 Task: Find connections with filter location Rüsselsheim with filter topic #Mobilemarketingwith filter profile language French with filter current company MAN Energy Solutions with filter school Central University of Jharkhand with filter industry Textile Manufacturing with filter service category Corporate Events with filter keywords title Office Clerk
Action: Mouse moved to (266, 210)
Screenshot: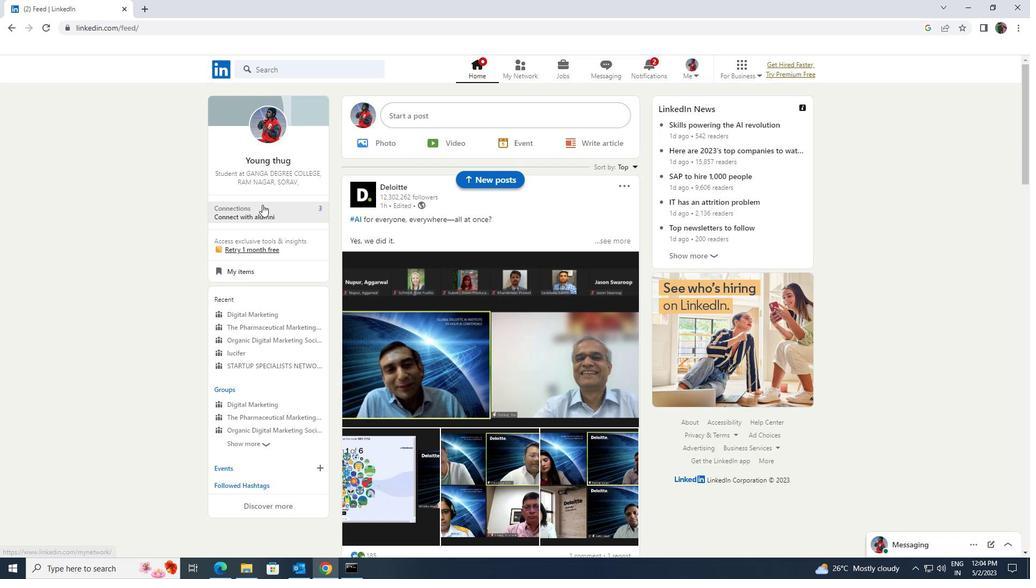 
Action: Mouse pressed left at (266, 210)
Screenshot: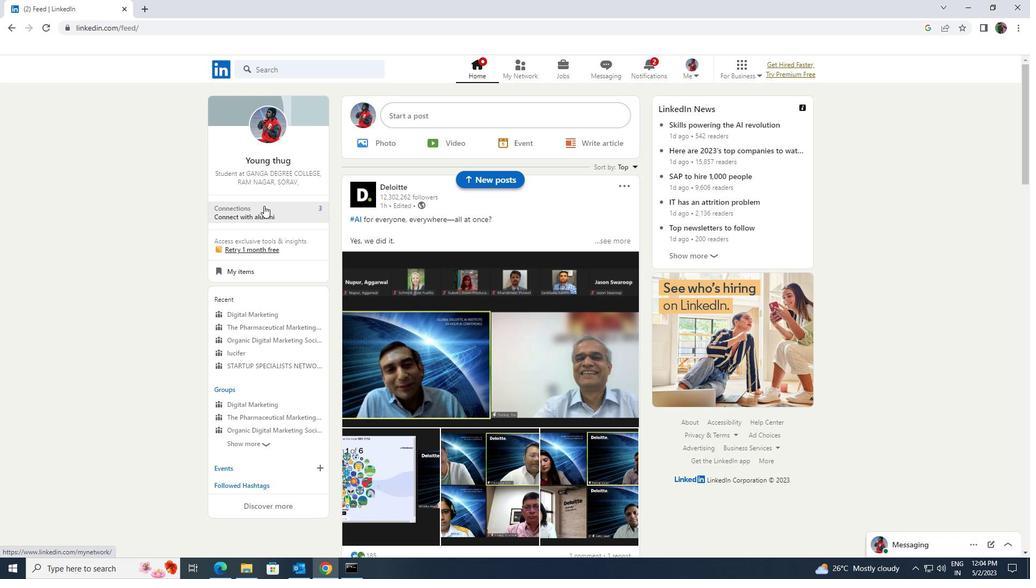 
Action: Mouse moved to (272, 128)
Screenshot: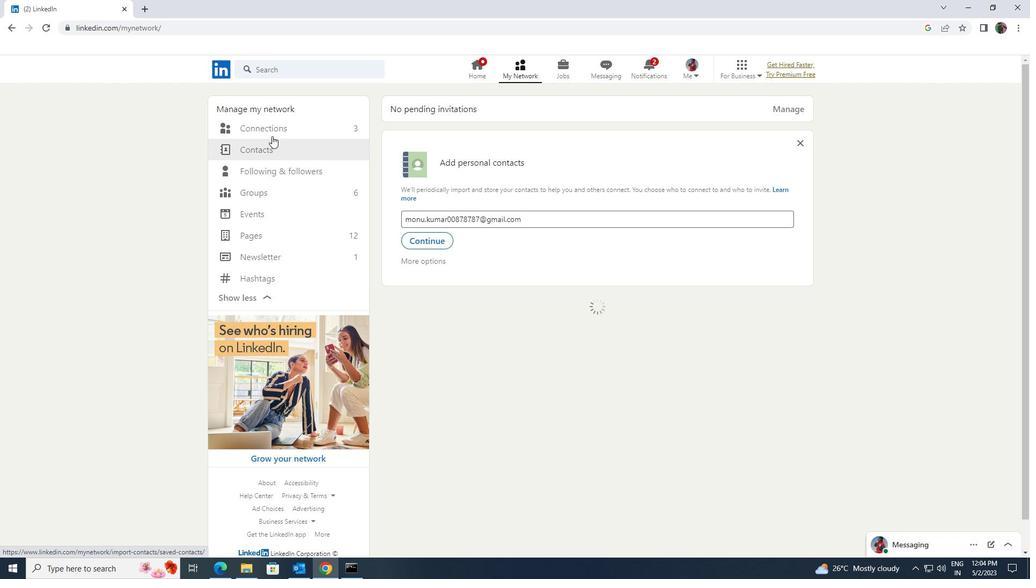
Action: Mouse pressed left at (272, 128)
Screenshot: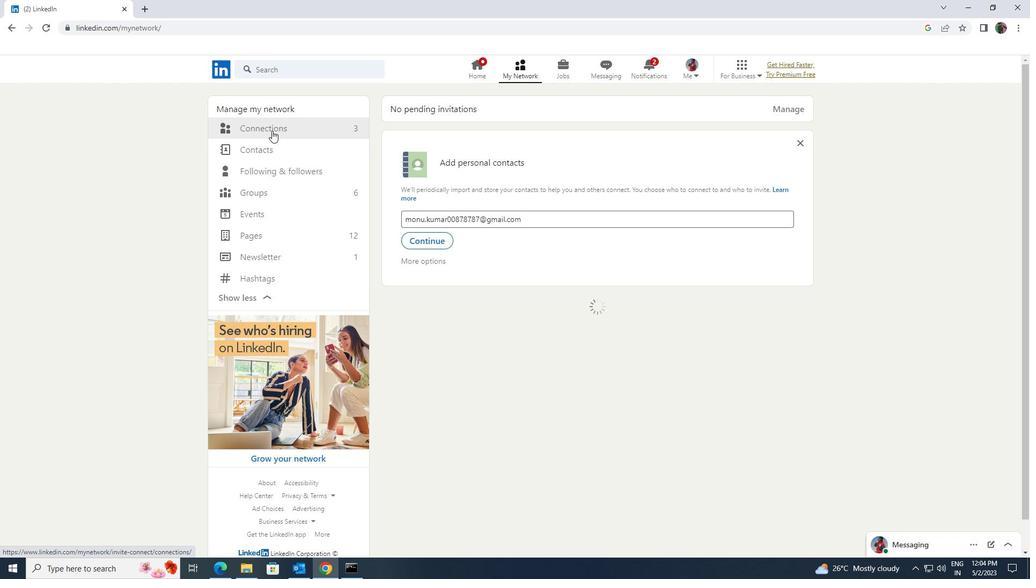 
Action: Mouse moved to (579, 131)
Screenshot: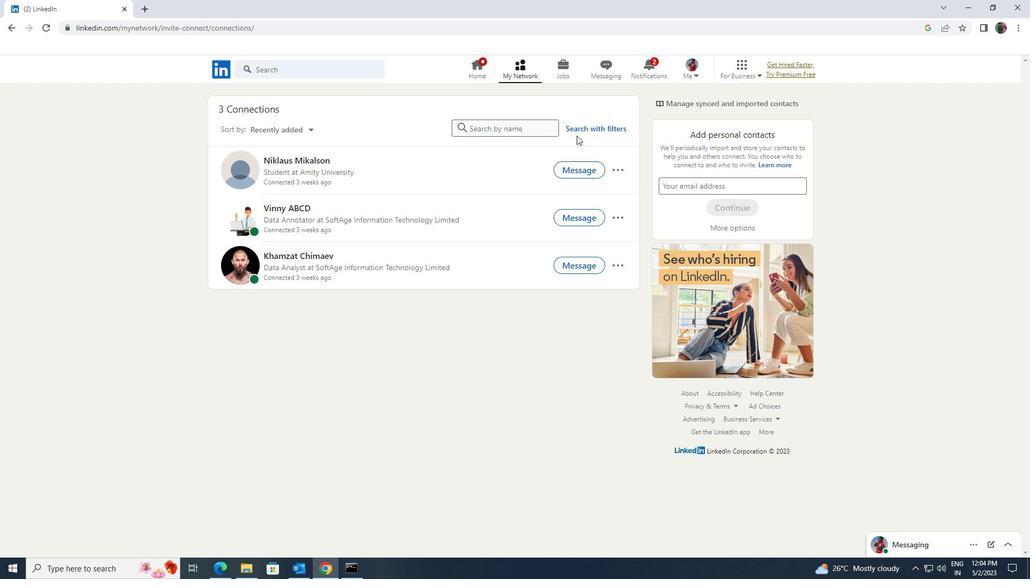 
Action: Mouse pressed left at (579, 131)
Screenshot: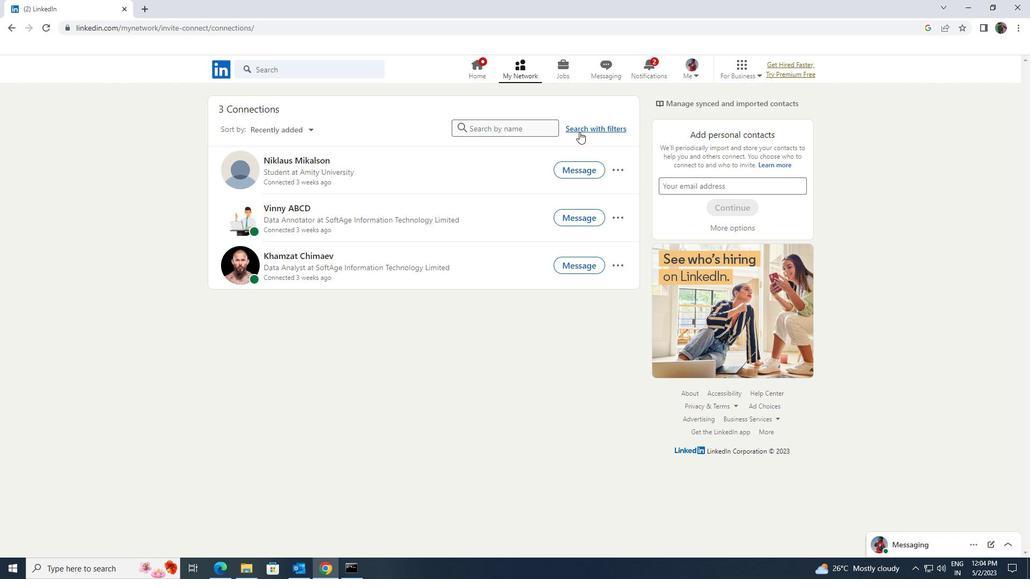
Action: Mouse moved to (553, 99)
Screenshot: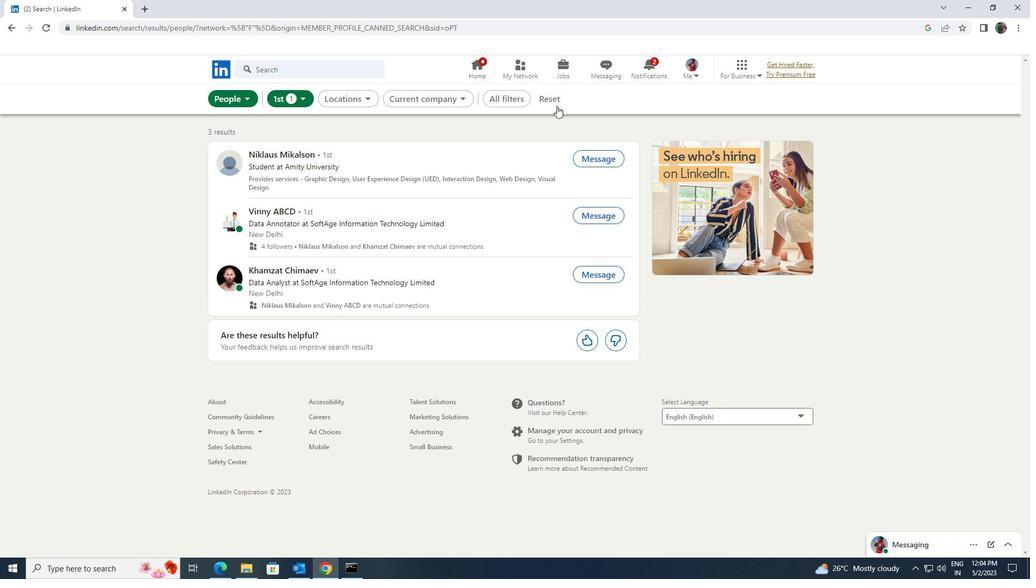 
Action: Mouse pressed left at (553, 99)
Screenshot: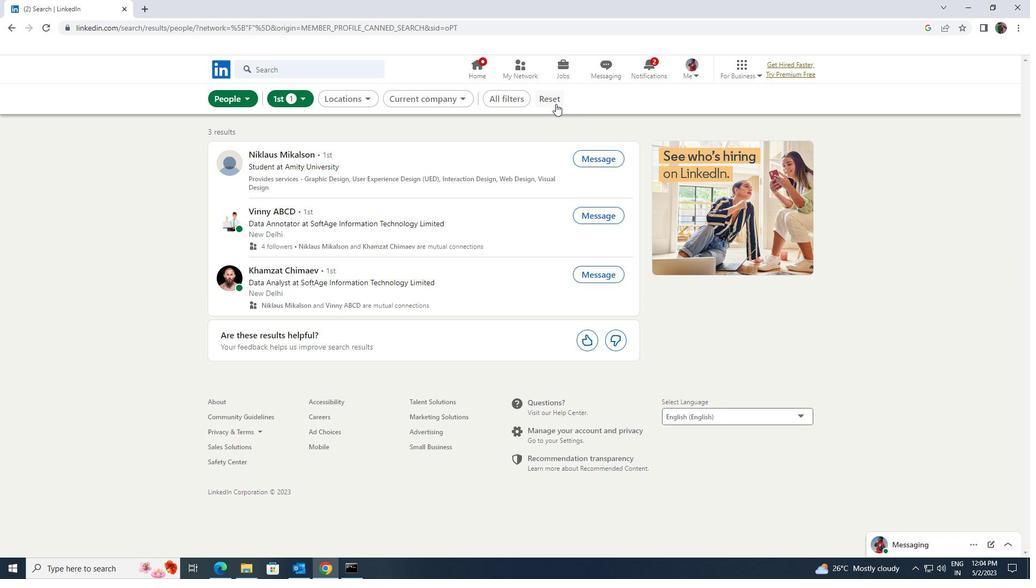 
Action: Mouse moved to (548, 98)
Screenshot: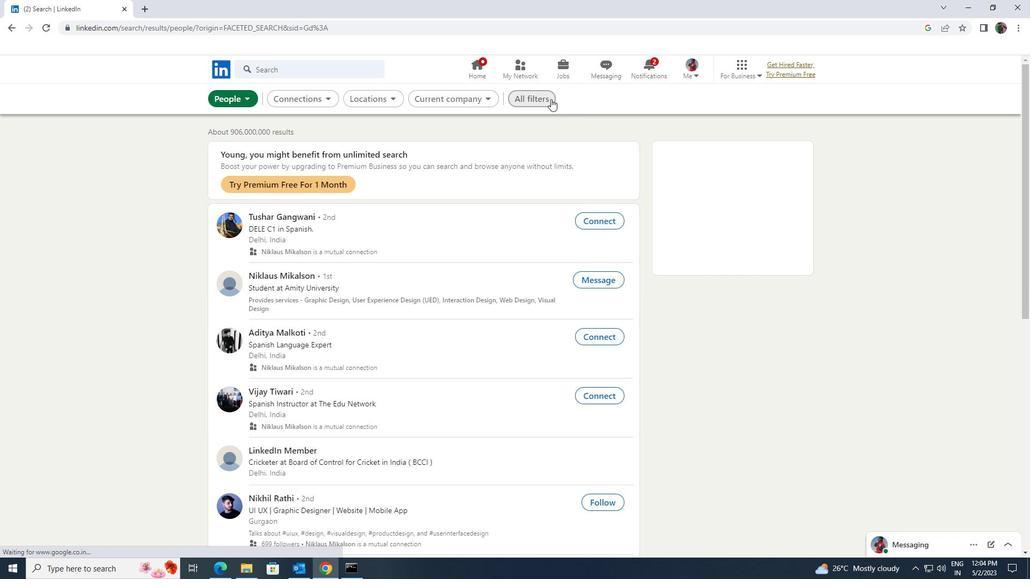 
Action: Mouse pressed left at (548, 98)
Screenshot: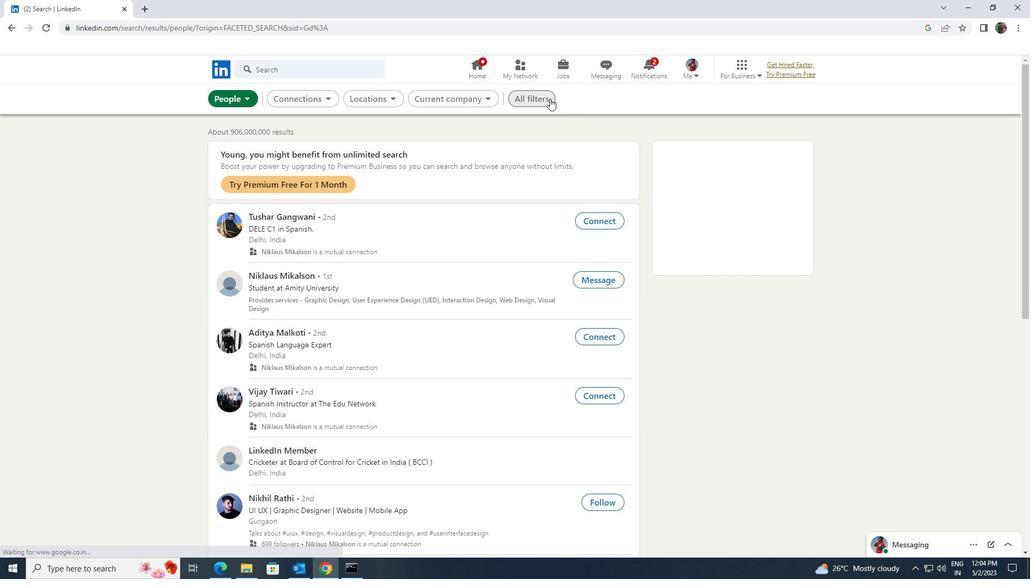 
Action: Mouse moved to (904, 419)
Screenshot: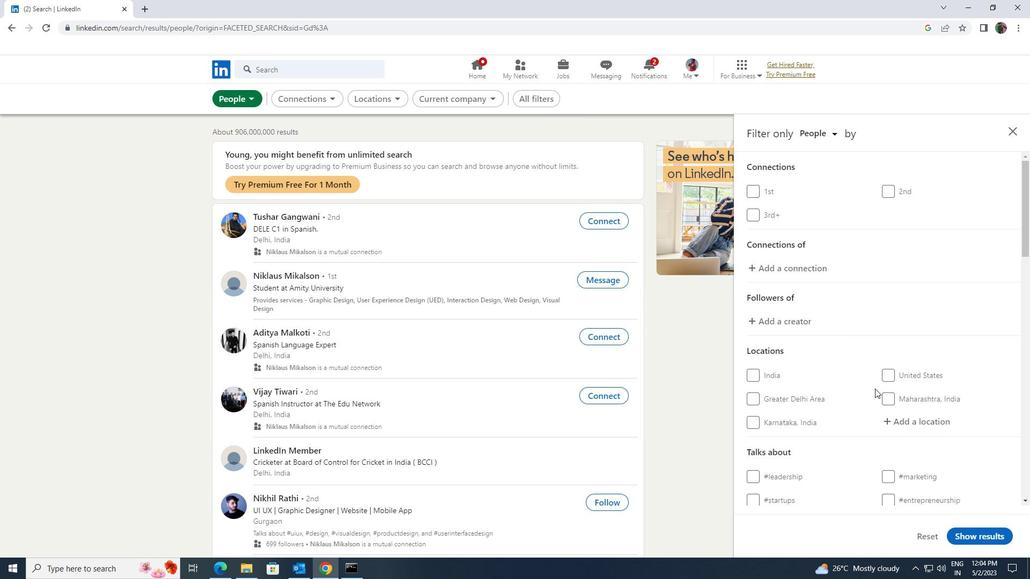 
Action: Mouse pressed left at (904, 419)
Screenshot: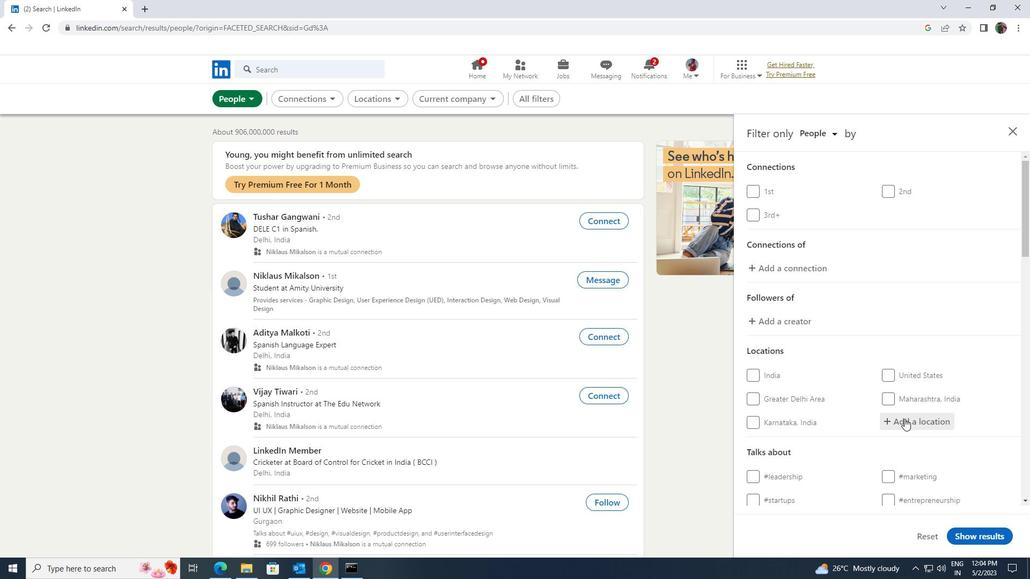 
Action: Key pressed <Key.shift><Key.shift><Key.shift><Key.shift><Key.shift><Key.shift>RUSSELSH
Screenshot: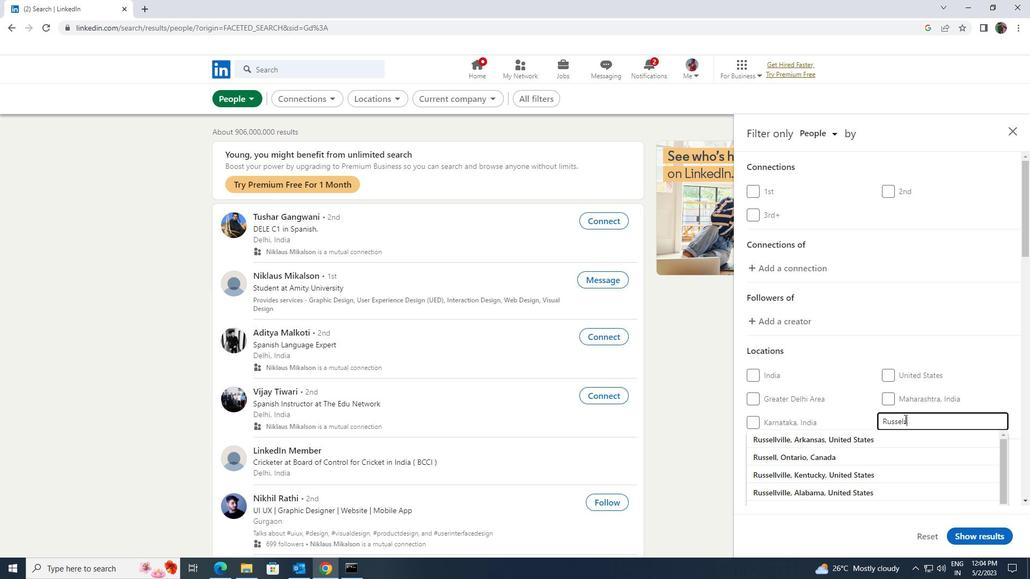 
Action: Mouse moved to (905, 431)
Screenshot: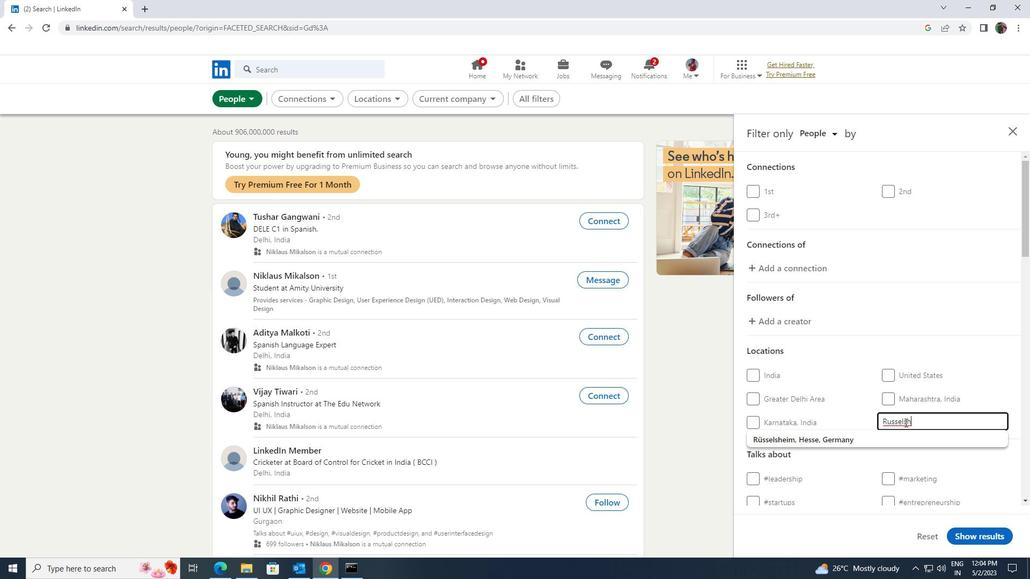 
Action: Mouse pressed left at (905, 431)
Screenshot: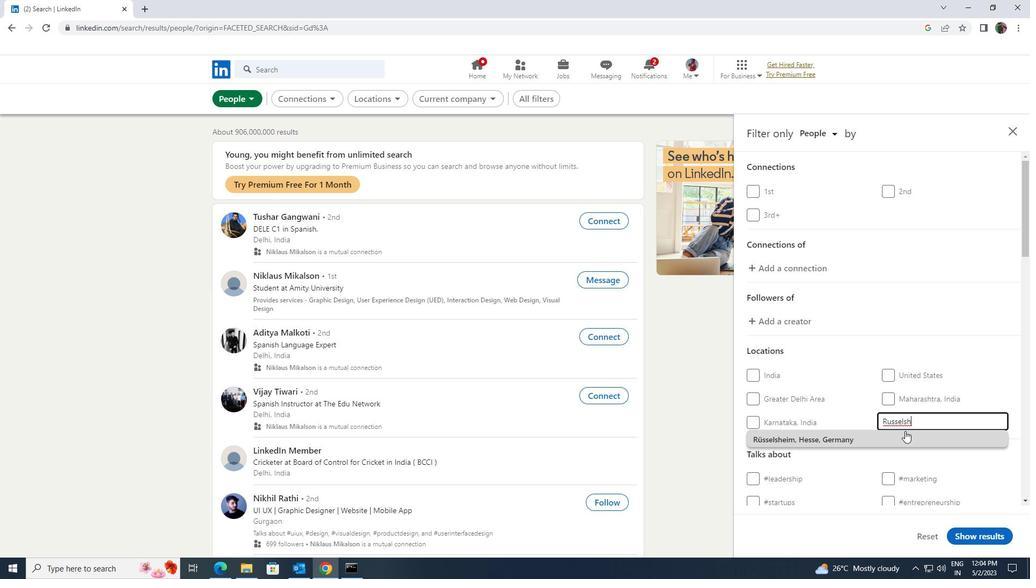
Action: Mouse scrolled (905, 430) with delta (0, 0)
Screenshot: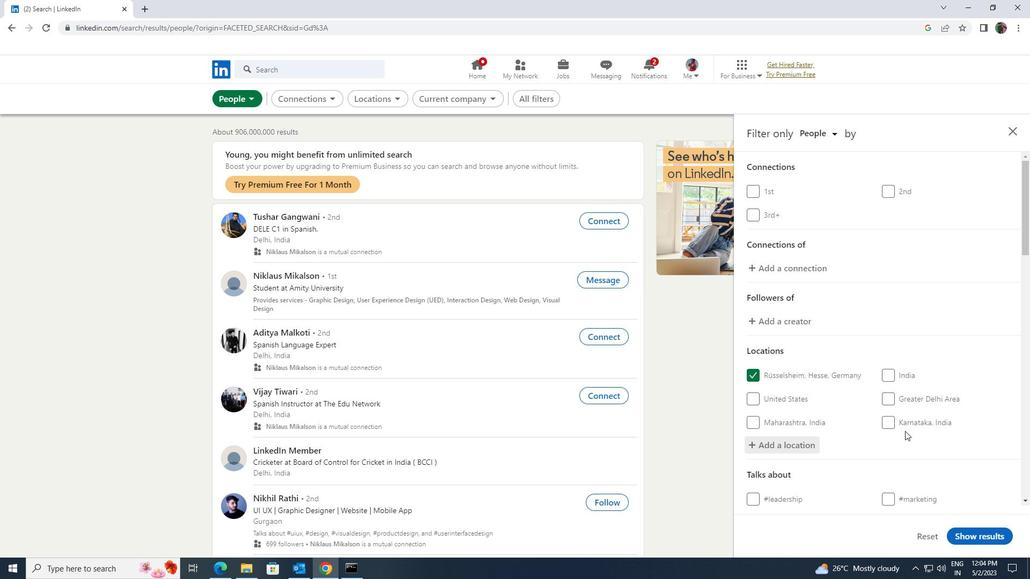 
Action: Mouse scrolled (905, 430) with delta (0, 0)
Screenshot: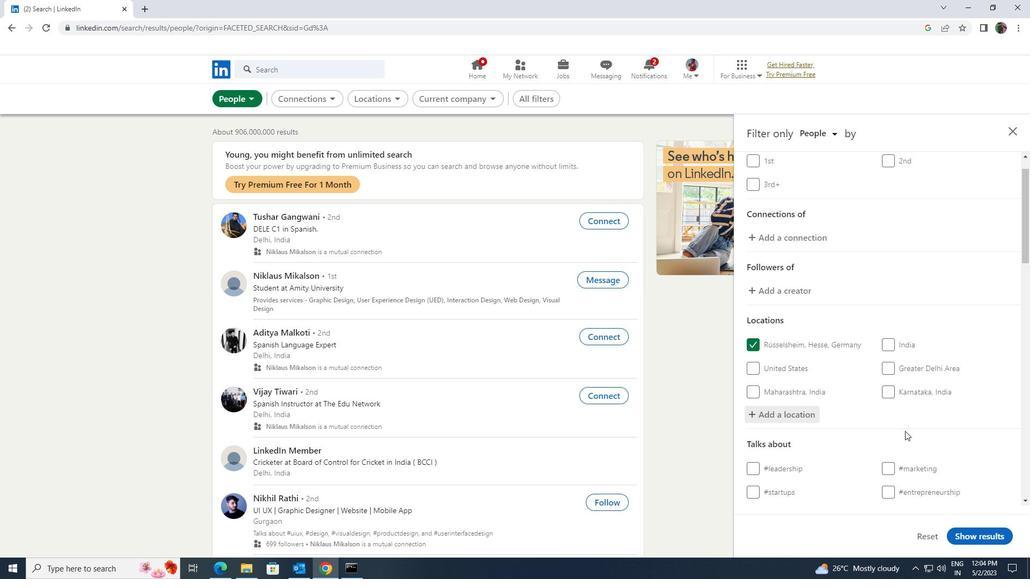 
Action: Mouse moved to (912, 439)
Screenshot: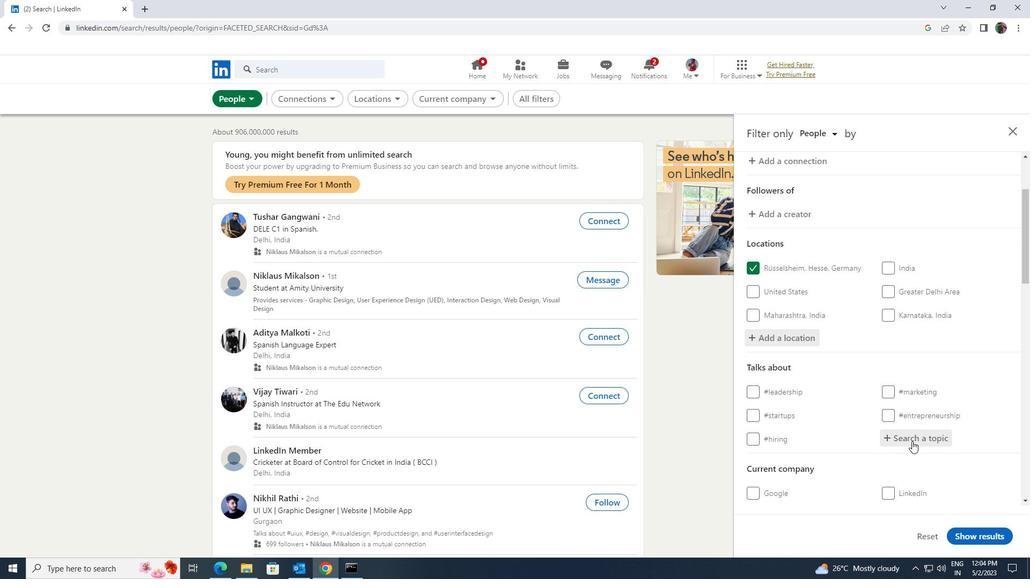 
Action: Mouse pressed left at (912, 439)
Screenshot: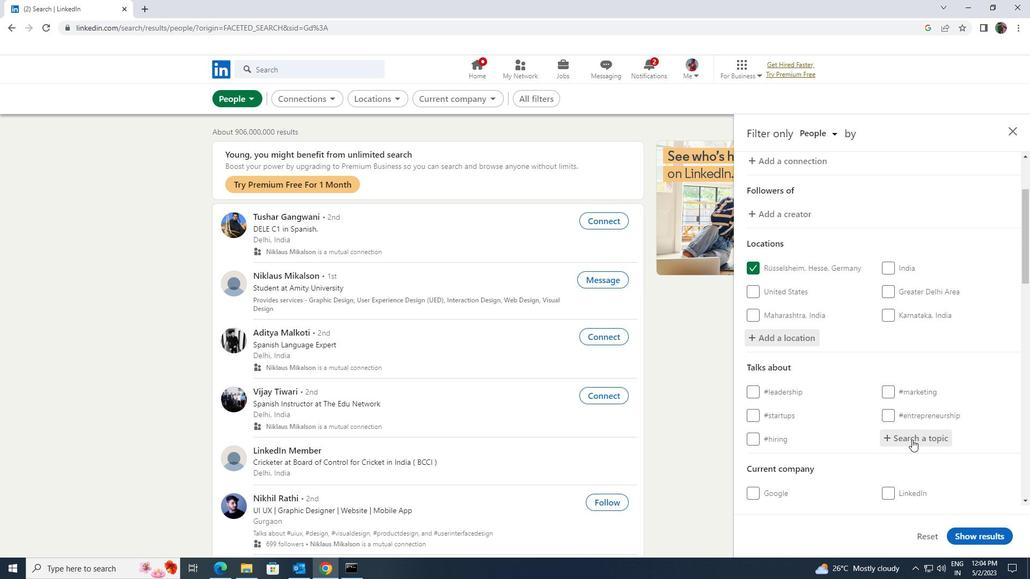
Action: Mouse moved to (912, 439)
Screenshot: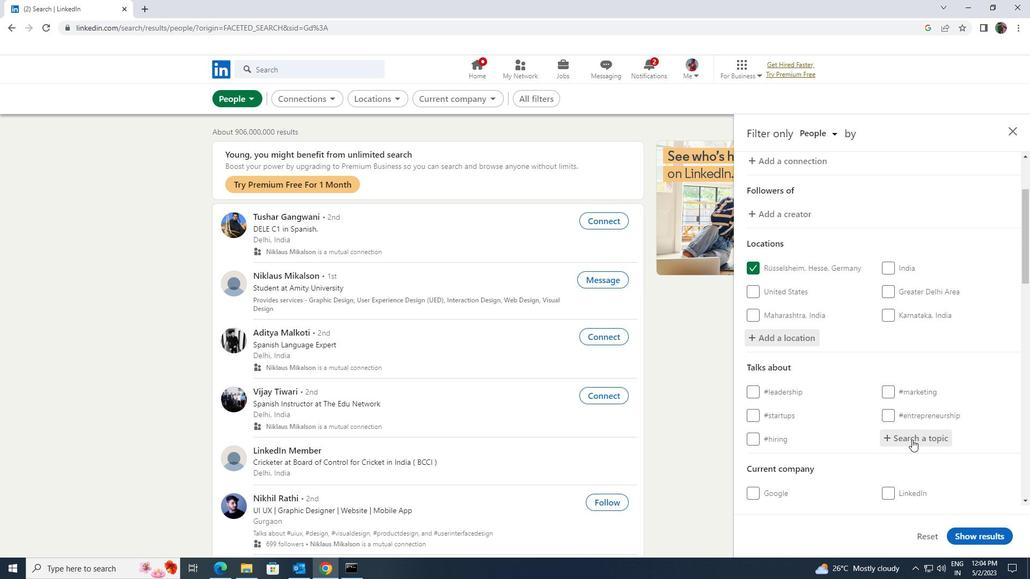 
Action: Key pressed <Key.shift>MOBILEMARK
Screenshot: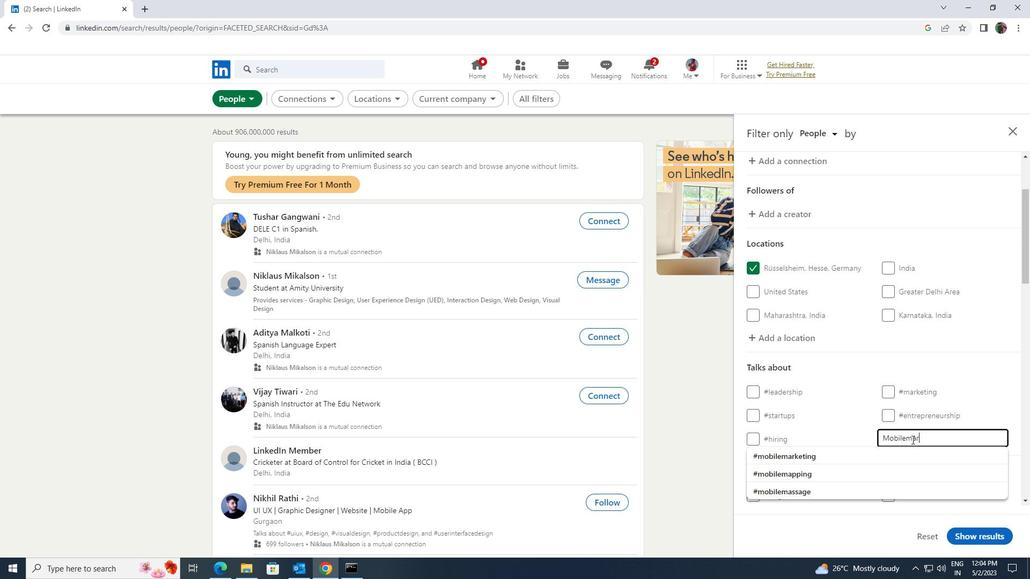 
Action: Mouse moved to (897, 450)
Screenshot: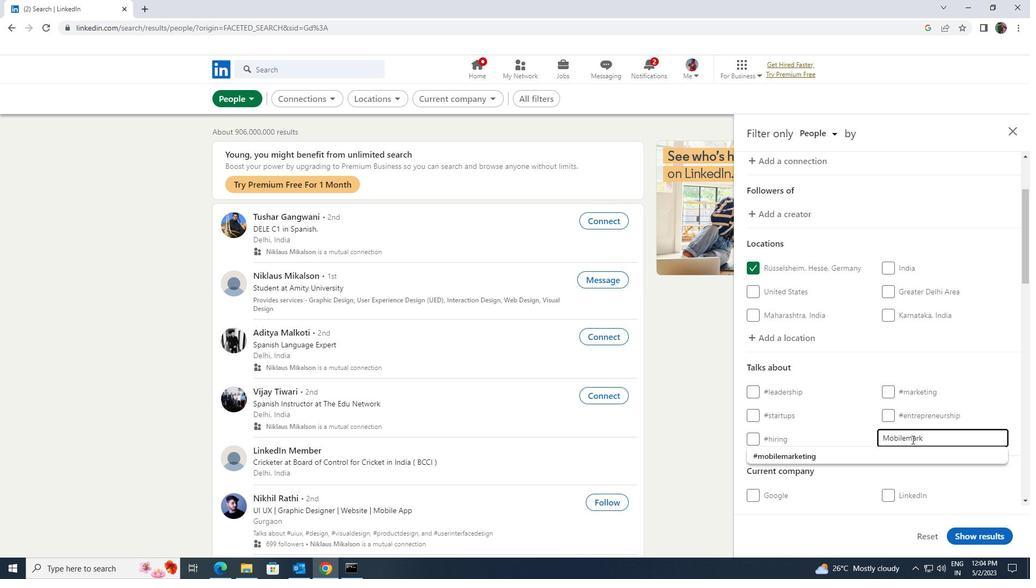 
Action: Mouse pressed left at (897, 450)
Screenshot: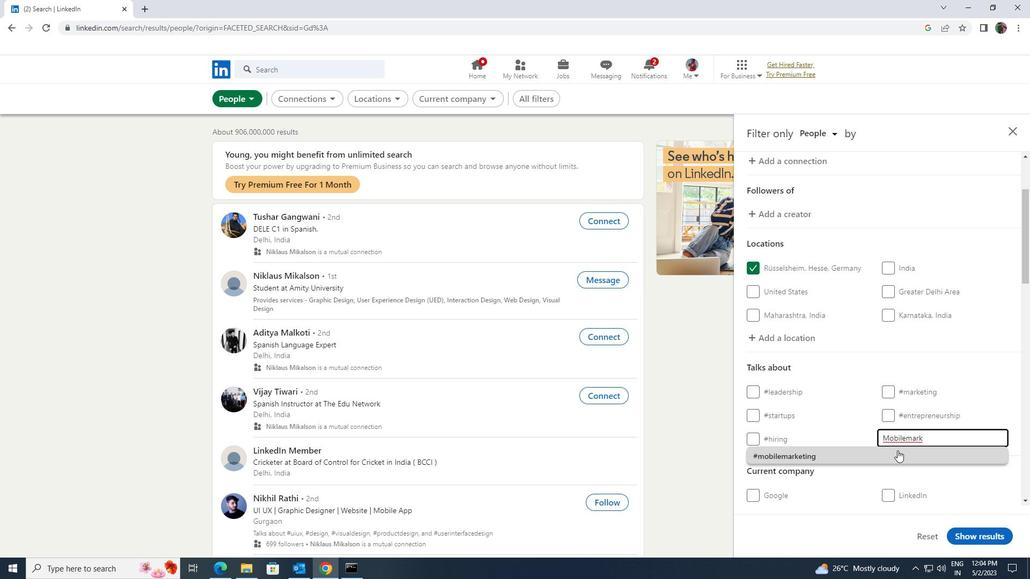 
Action: Mouse moved to (879, 451)
Screenshot: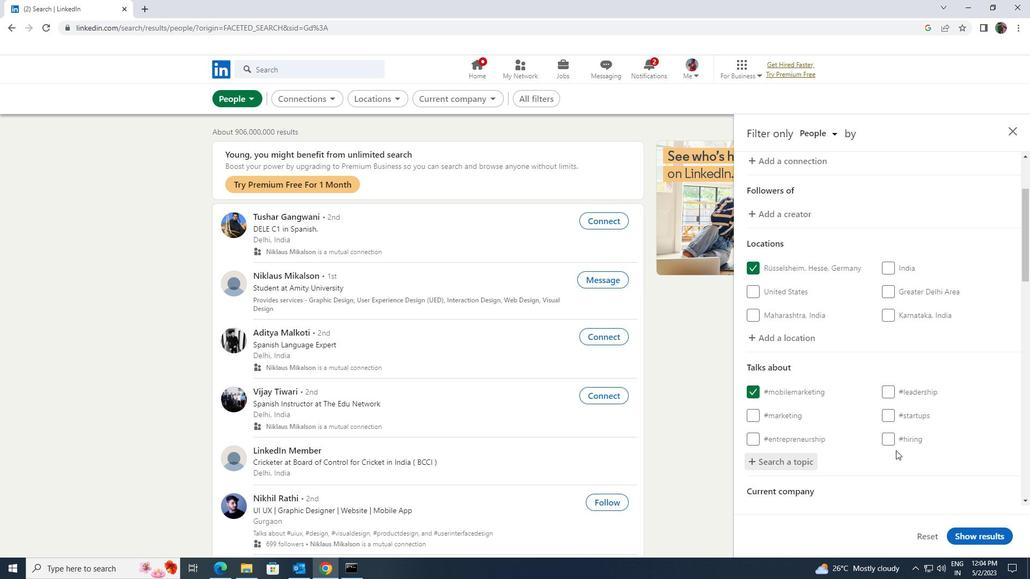 
Action: Mouse scrolled (879, 451) with delta (0, 0)
Screenshot: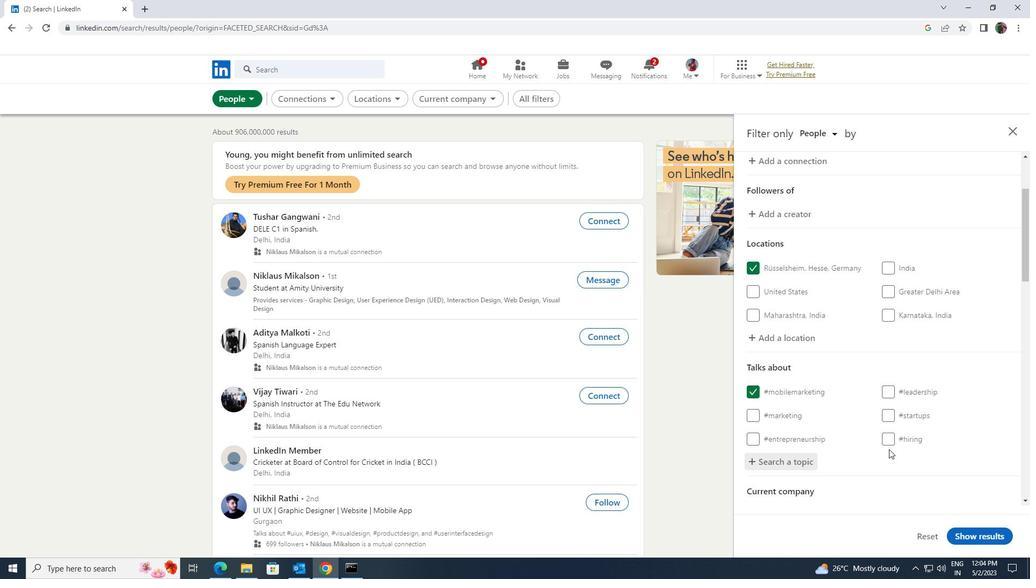 
Action: Mouse scrolled (879, 451) with delta (0, 0)
Screenshot: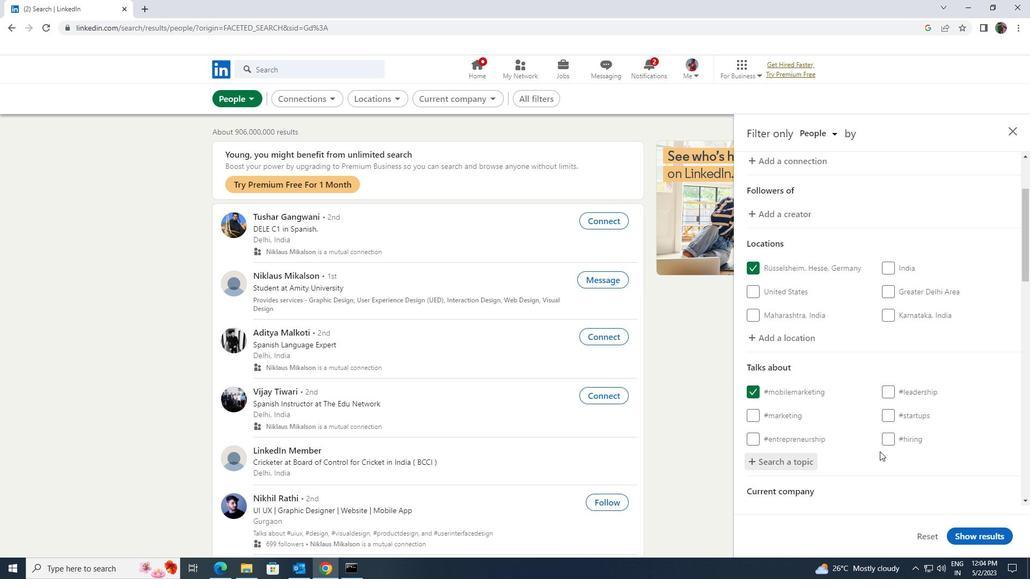
Action: Mouse moved to (878, 452)
Screenshot: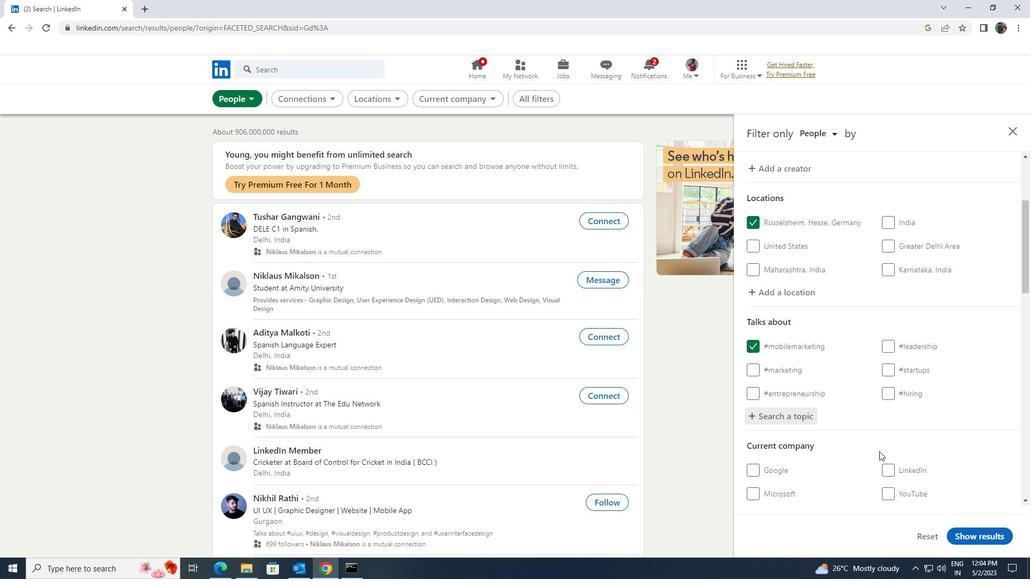 
Action: Mouse scrolled (878, 451) with delta (0, 0)
Screenshot: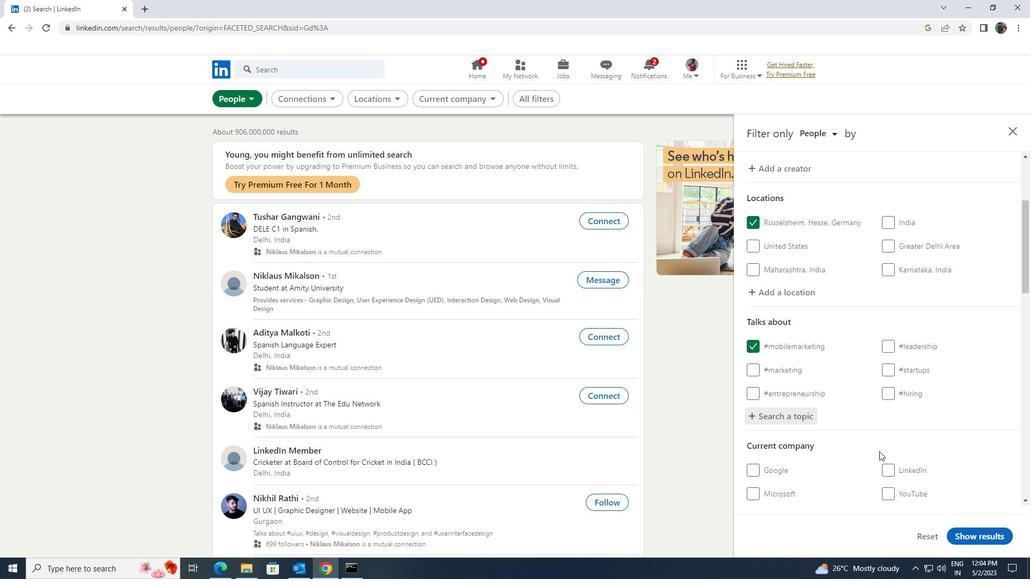 
Action: Mouse moved to (875, 454)
Screenshot: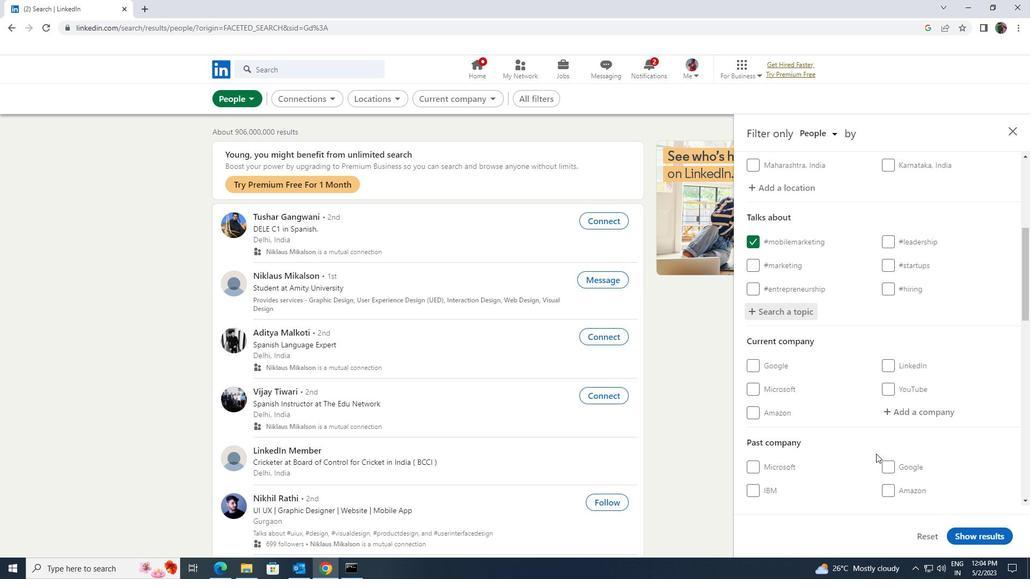 
Action: Mouse scrolled (875, 453) with delta (0, 0)
Screenshot: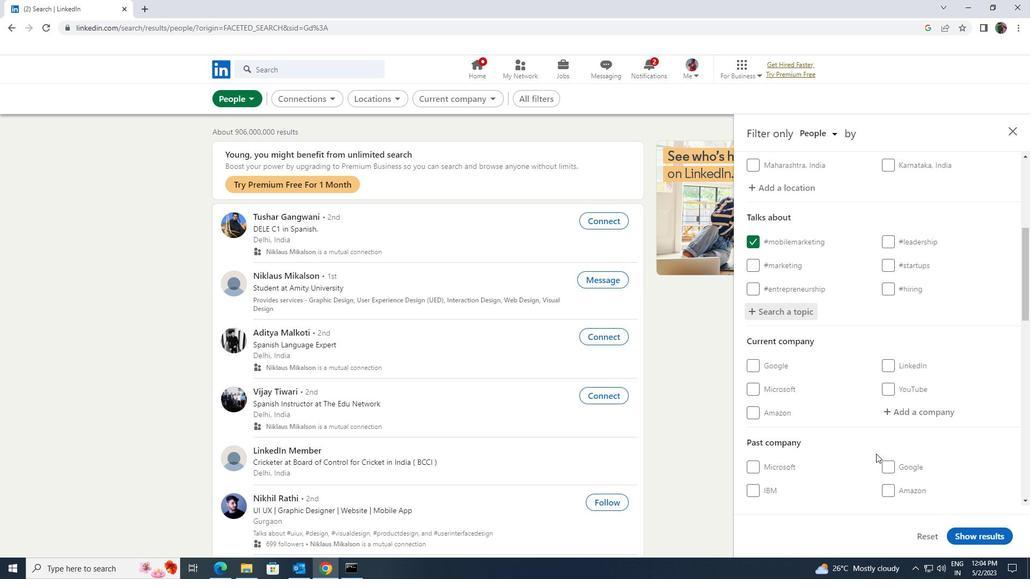 
Action: Mouse moved to (875, 454)
Screenshot: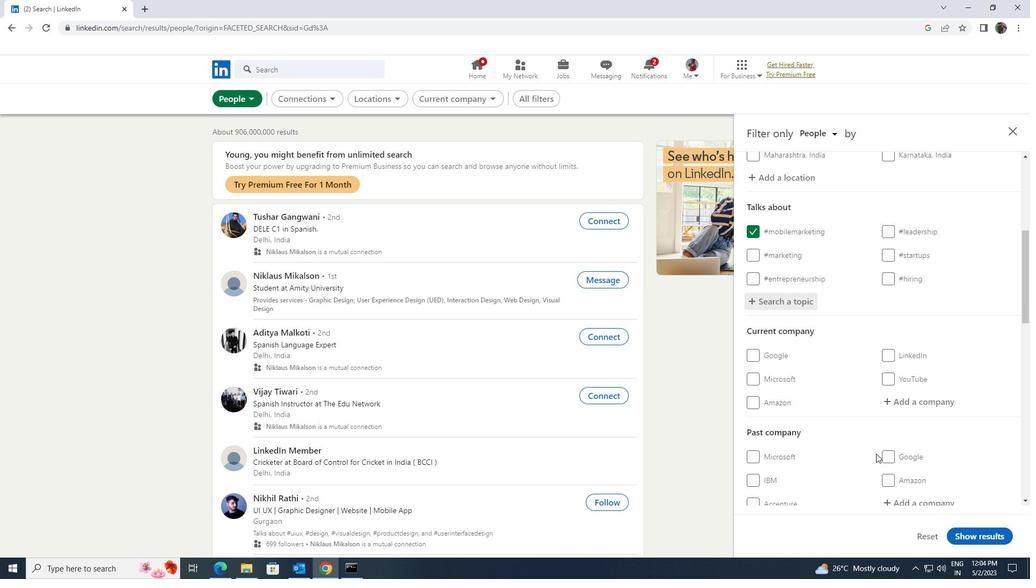 
Action: Mouse scrolled (875, 454) with delta (0, 0)
Screenshot: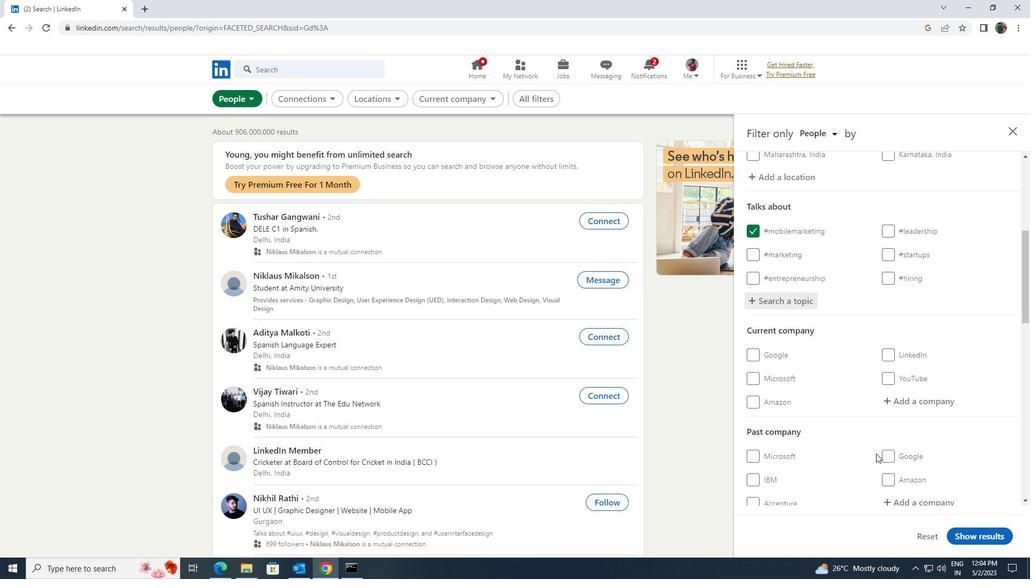 
Action: Mouse moved to (874, 455)
Screenshot: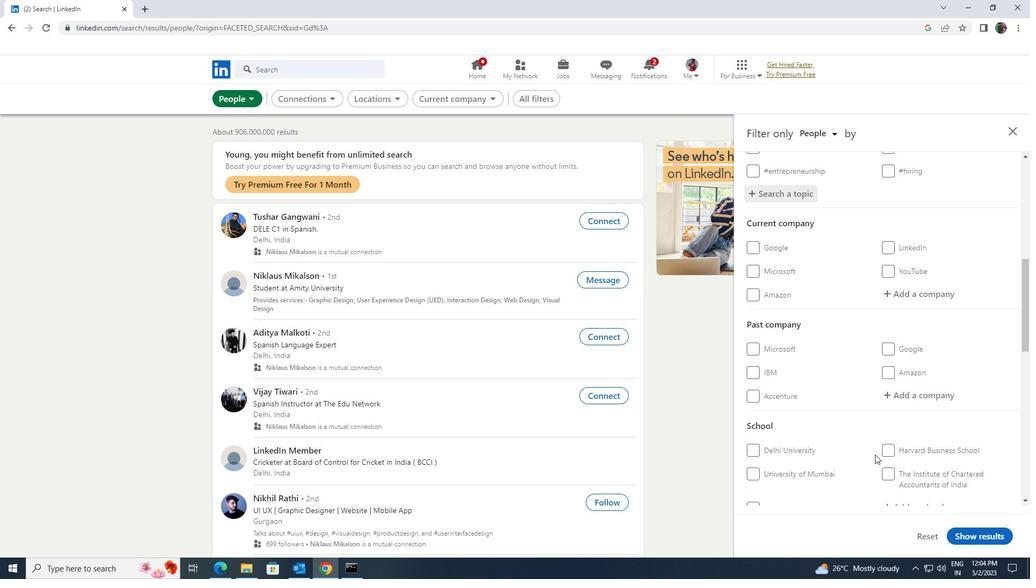 
Action: Mouse scrolled (874, 454) with delta (0, 0)
Screenshot: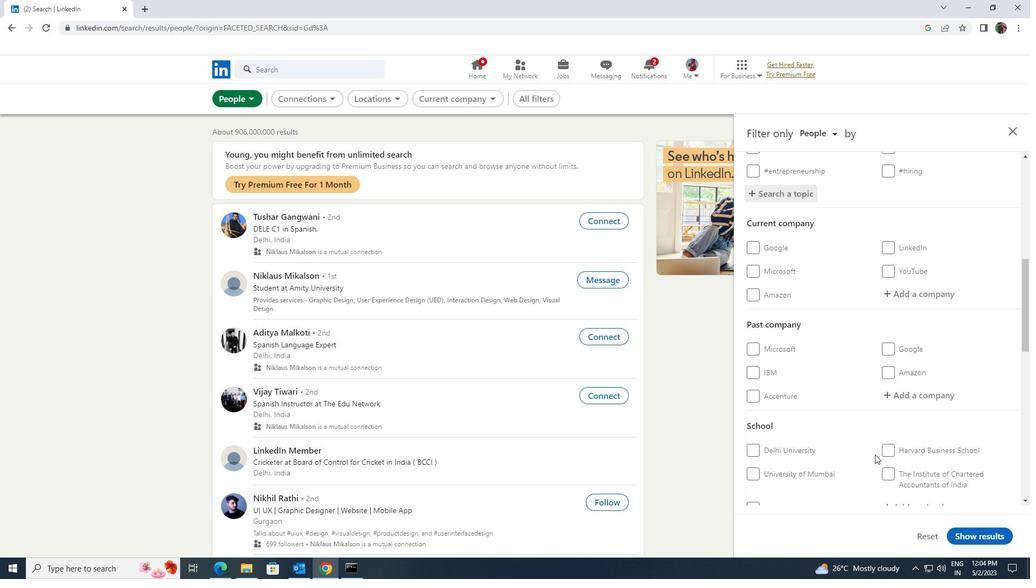 
Action: Mouse scrolled (874, 454) with delta (0, 0)
Screenshot: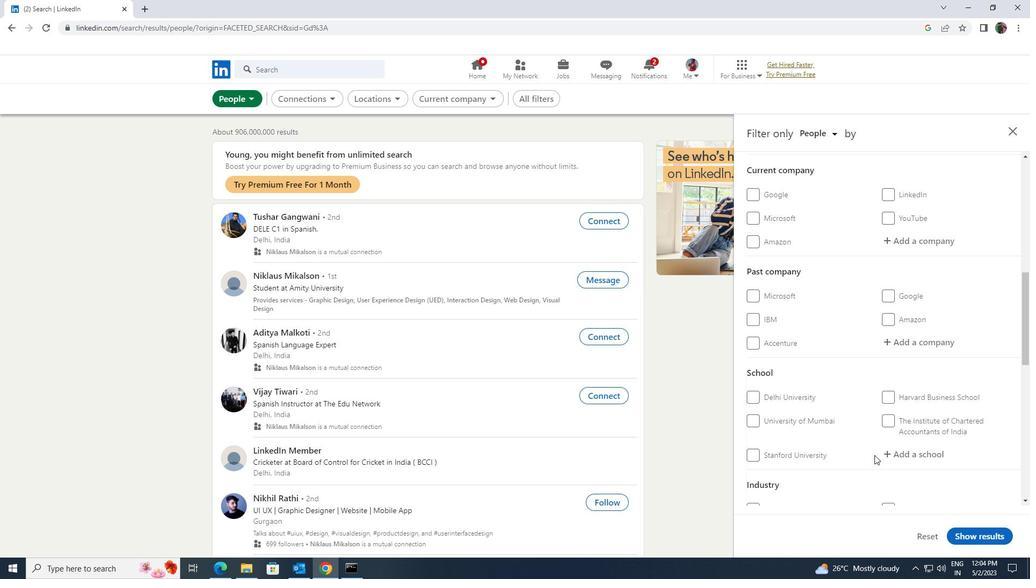 
Action: Mouse scrolled (874, 454) with delta (0, 0)
Screenshot: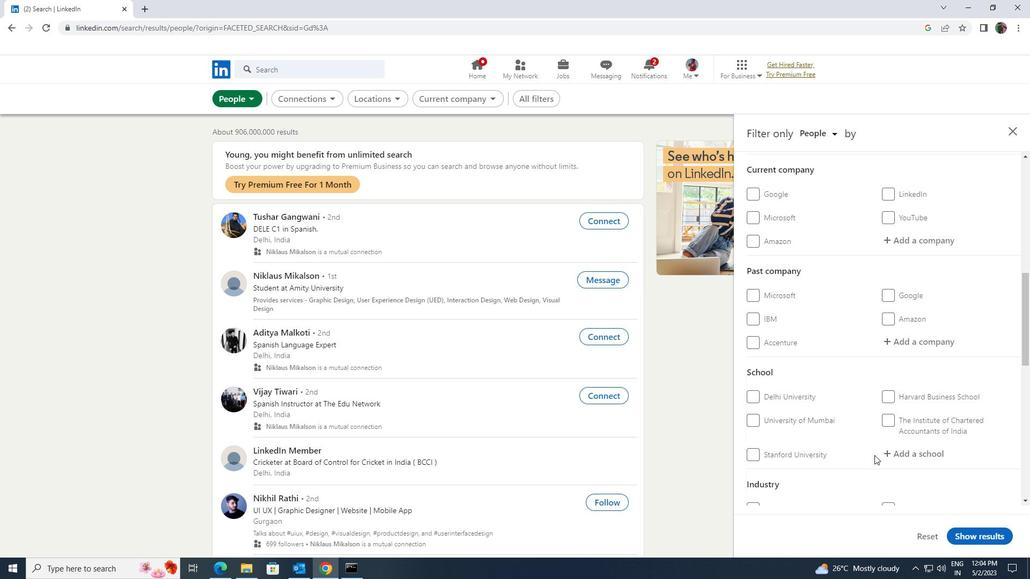 
Action: Mouse moved to (873, 456)
Screenshot: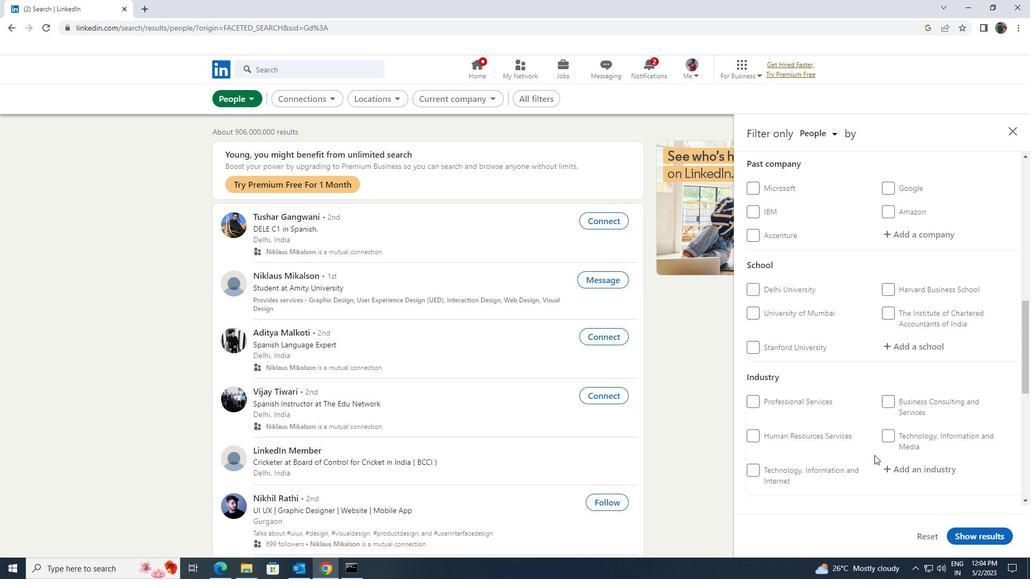 
Action: Mouse scrolled (873, 455) with delta (0, 0)
Screenshot: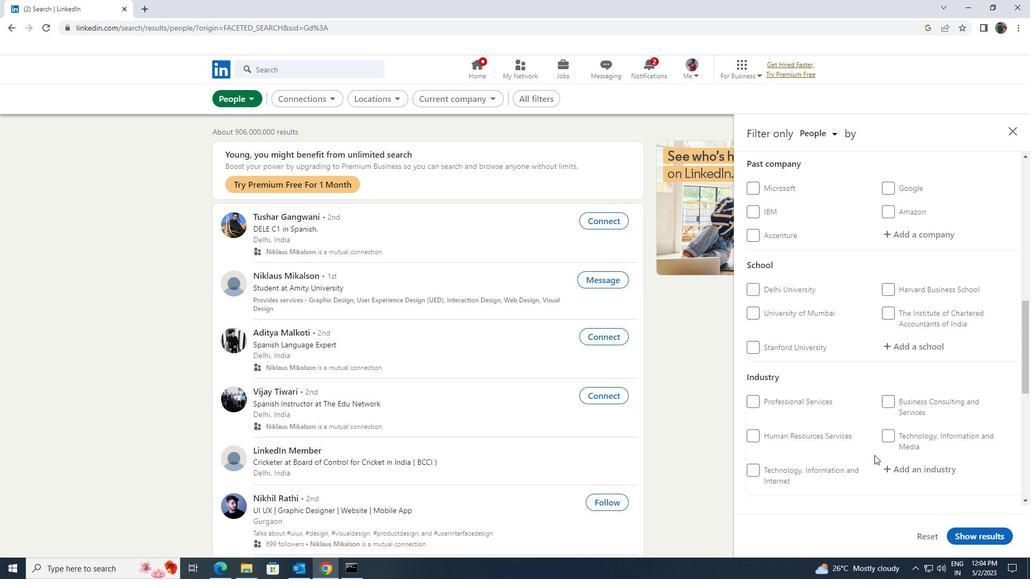 
Action: Mouse scrolled (873, 455) with delta (0, 0)
Screenshot: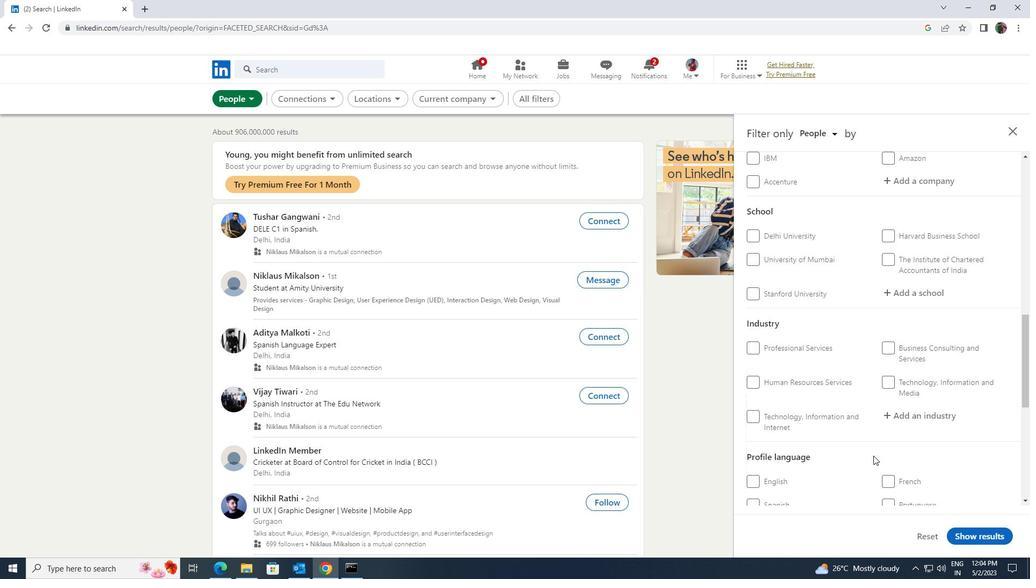 
Action: Mouse moved to (873, 456)
Screenshot: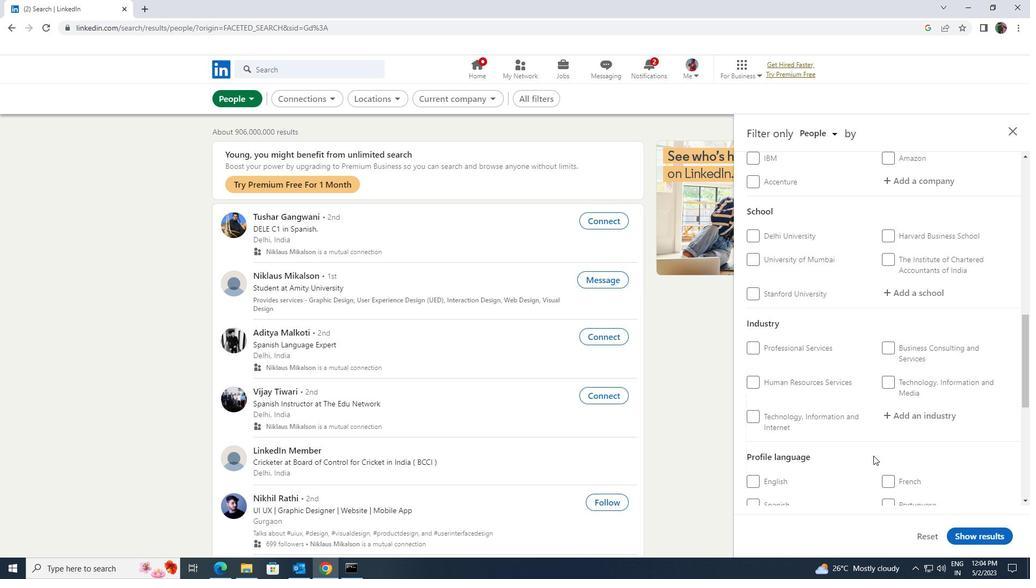 
Action: Mouse scrolled (873, 455) with delta (0, 0)
Screenshot: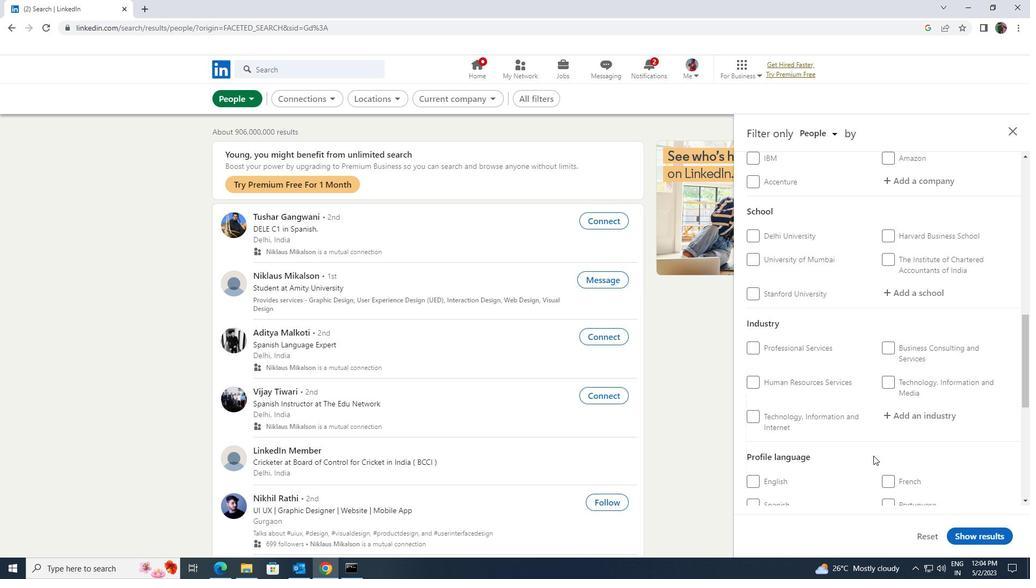 
Action: Mouse moved to (885, 378)
Screenshot: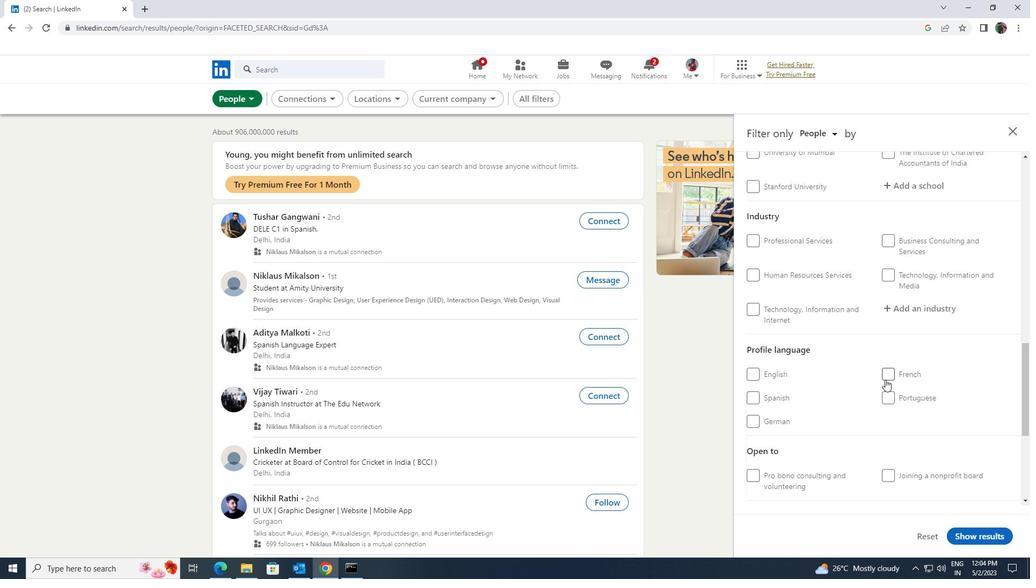 
Action: Mouse pressed left at (885, 378)
Screenshot: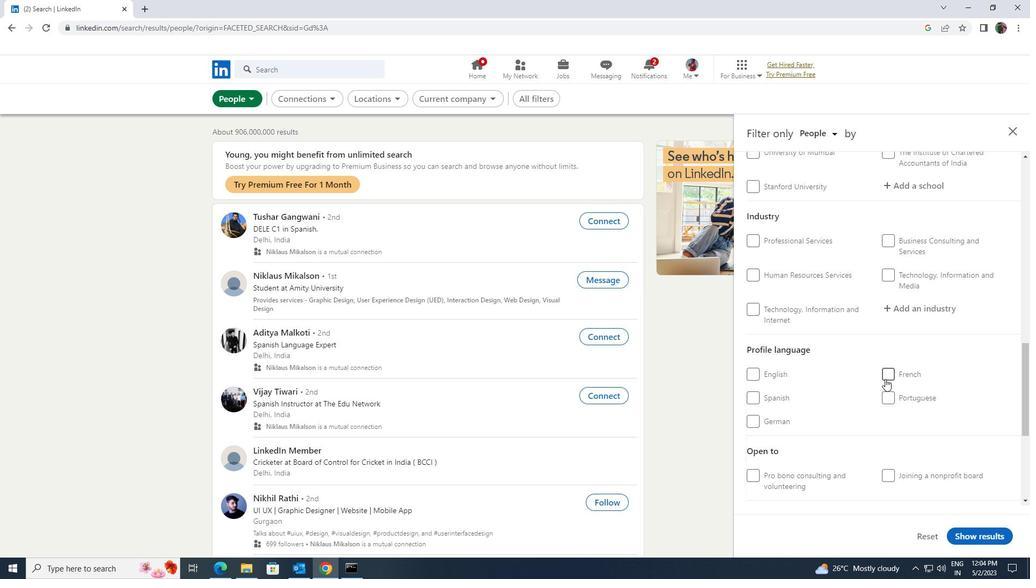 
Action: Mouse moved to (885, 378)
Screenshot: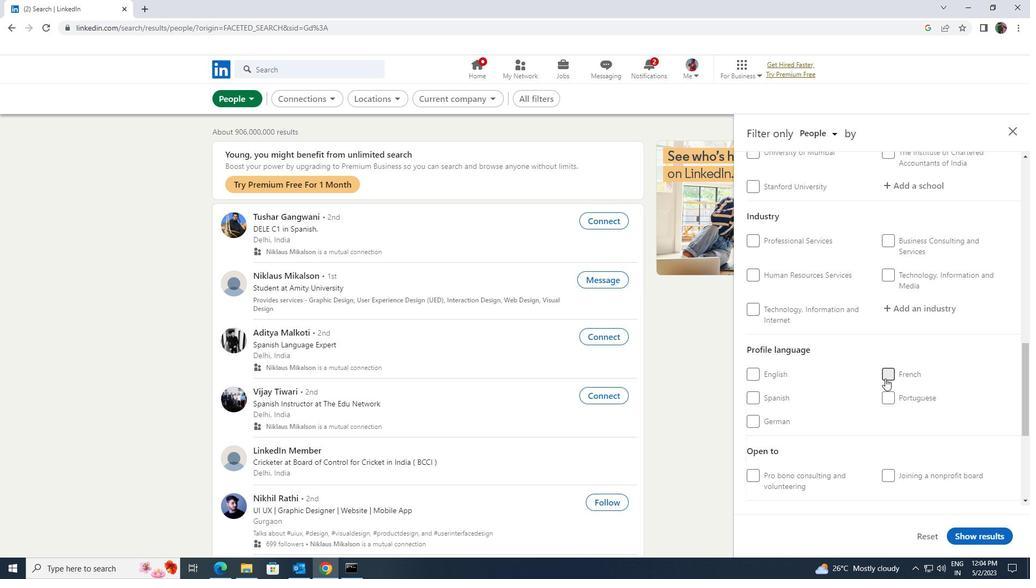 
Action: Mouse scrolled (885, 379) with delta (0, 0)
Screenshot: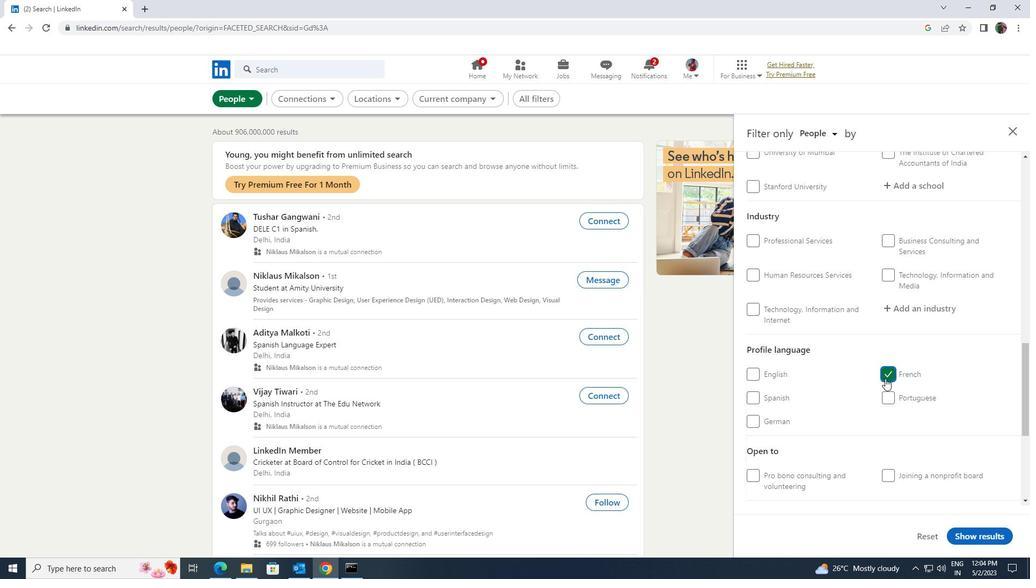 
Action: Mouse scrolled (885, 379) with delta (0, 0)
Screenshot: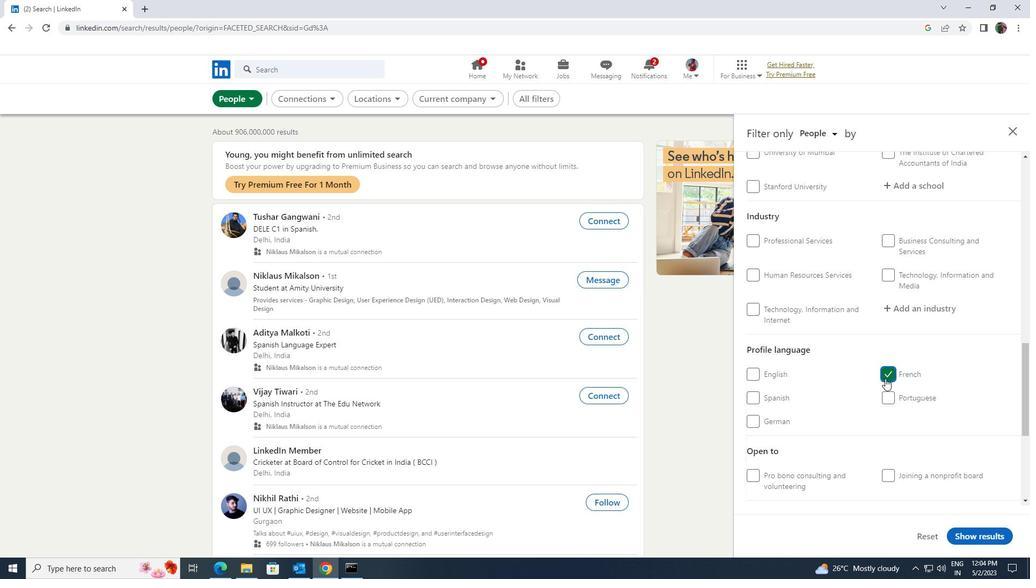 
Action: Mouse scrolled (885, 379) with delta (0, 0)
Screenshot: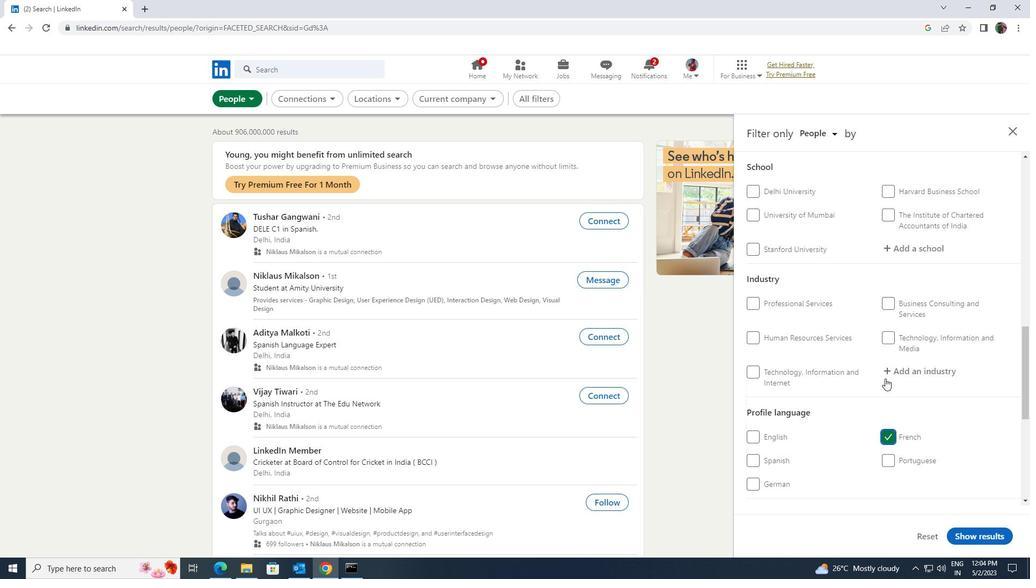 
Action: Mouse scrolled (885, 379) with delta (0, 0)
Screenshot: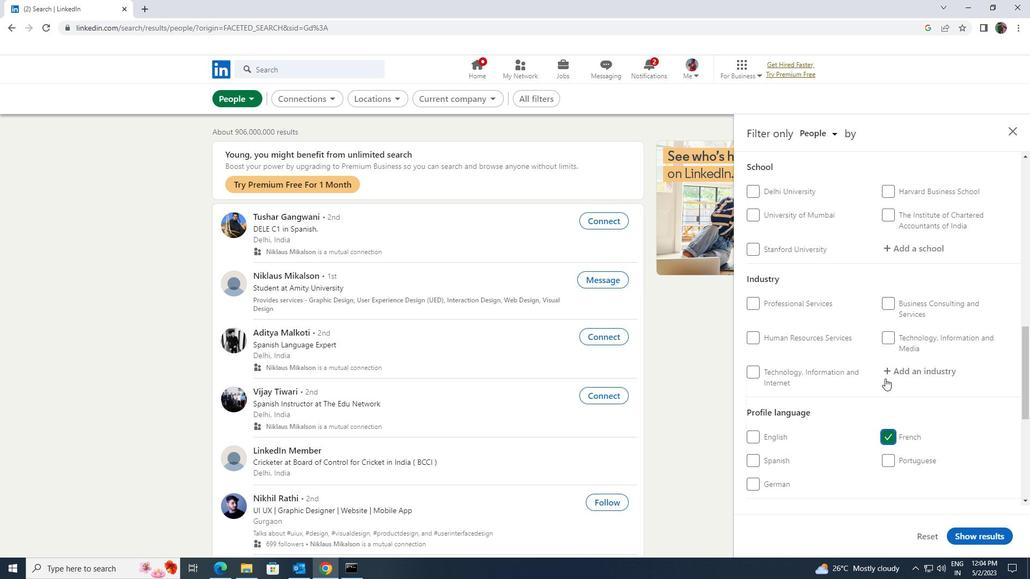 
Action: Mouse scrolled (885, 379) with delta (0, 0)
Screenshot: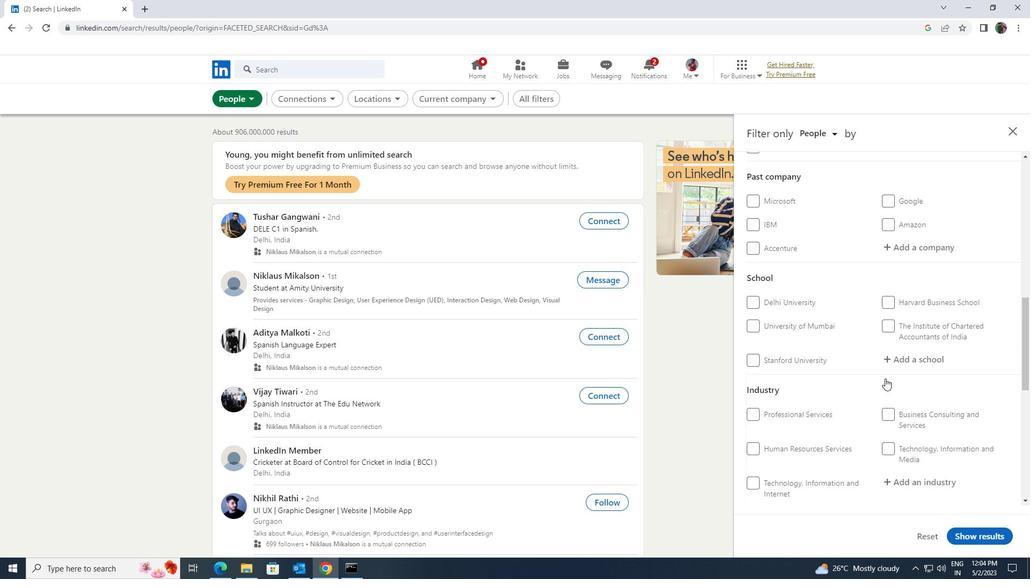 
Action: Mouse scrolled (885, 379) with delta (0, 0)
Screenshot: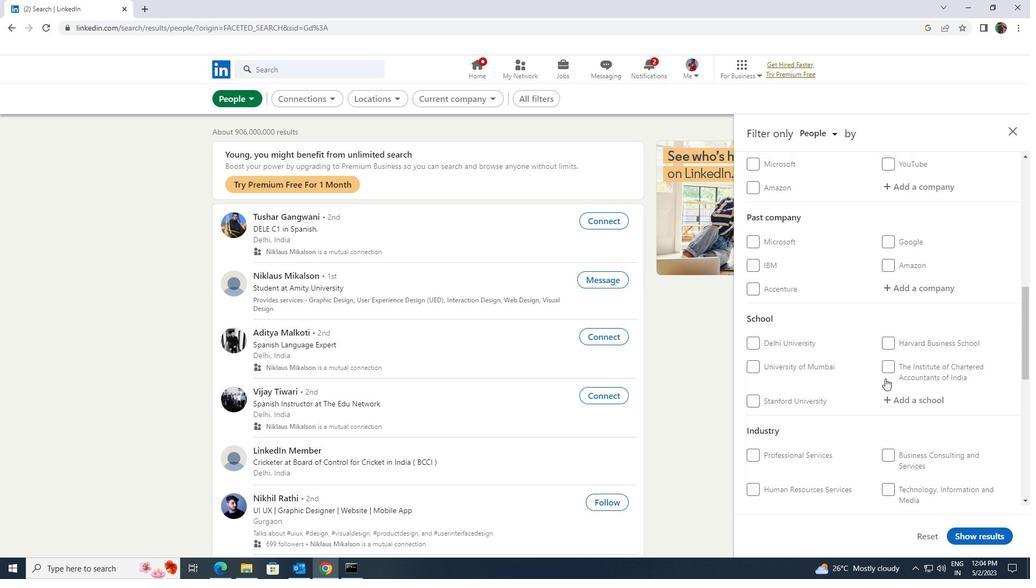 
Action: Mouse scrolled (885, 379) with delta (0, 0)
Screenshot: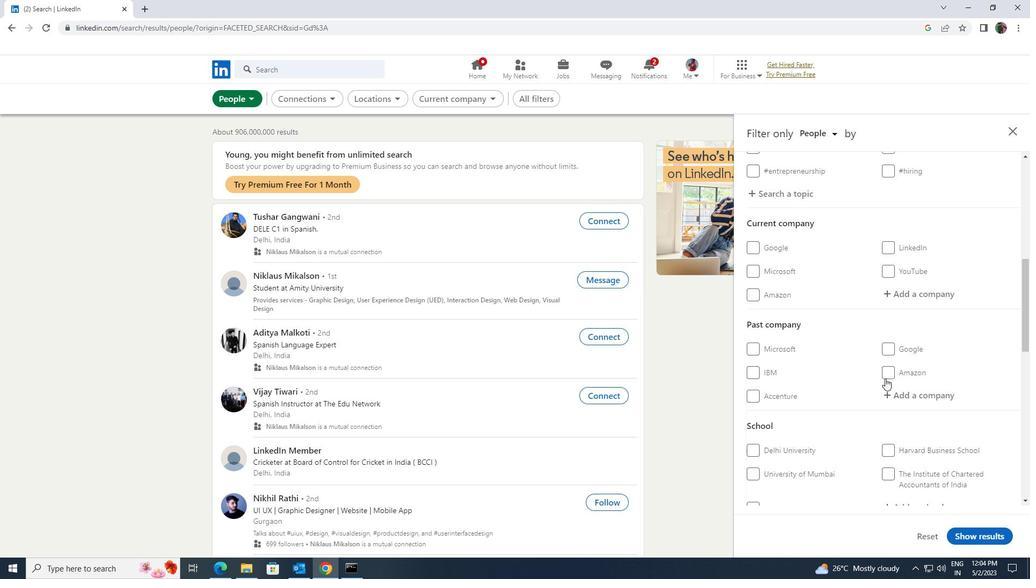 
Action: Mouse moved to (890, 351)
Screenshot: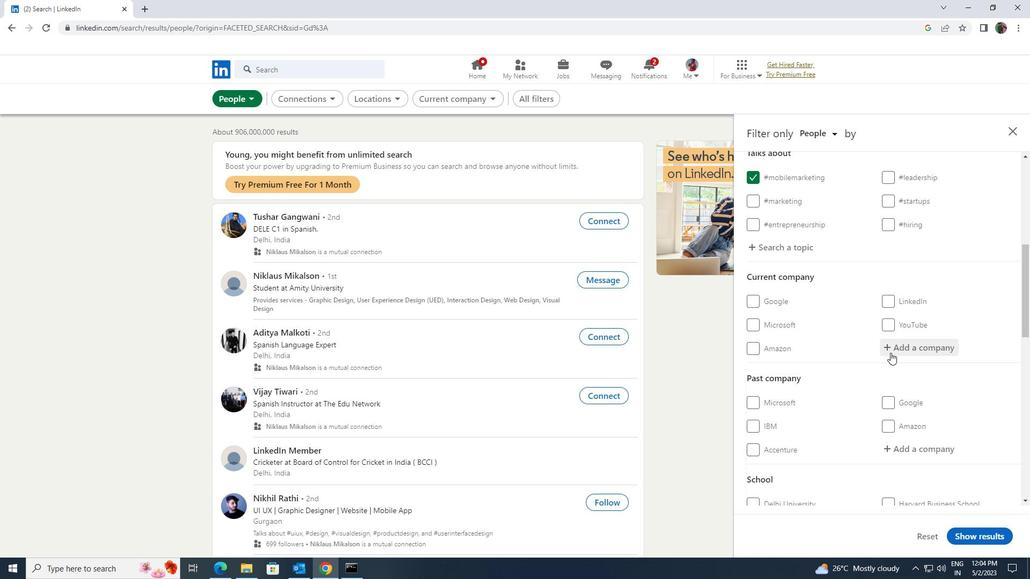 
Action: Mouse pressed left at (890, 351)
Screenshot: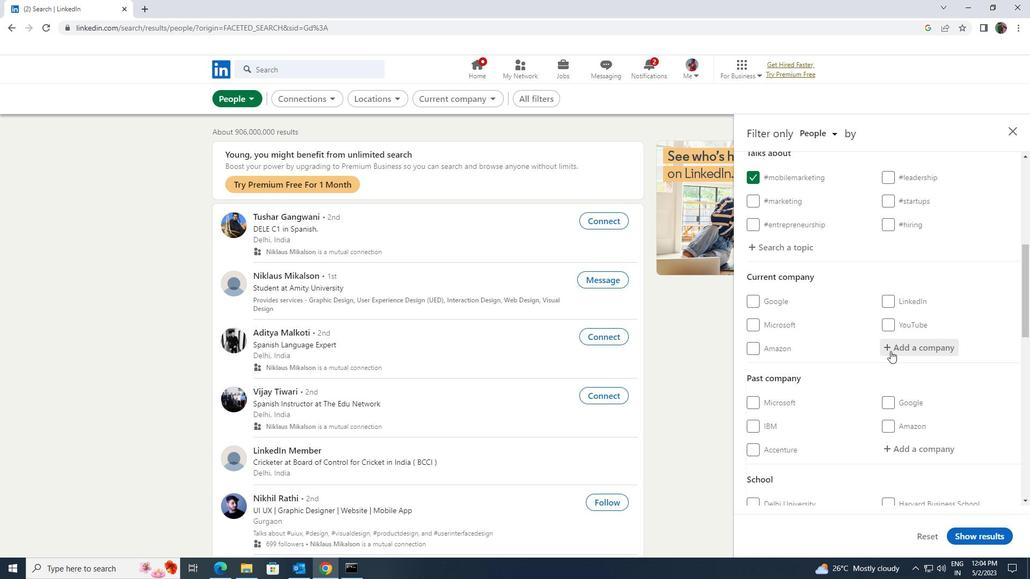 
Action: Key pressed <Key.shift>MAN<Key.space><Key.shift>ENERGY
Screenshot: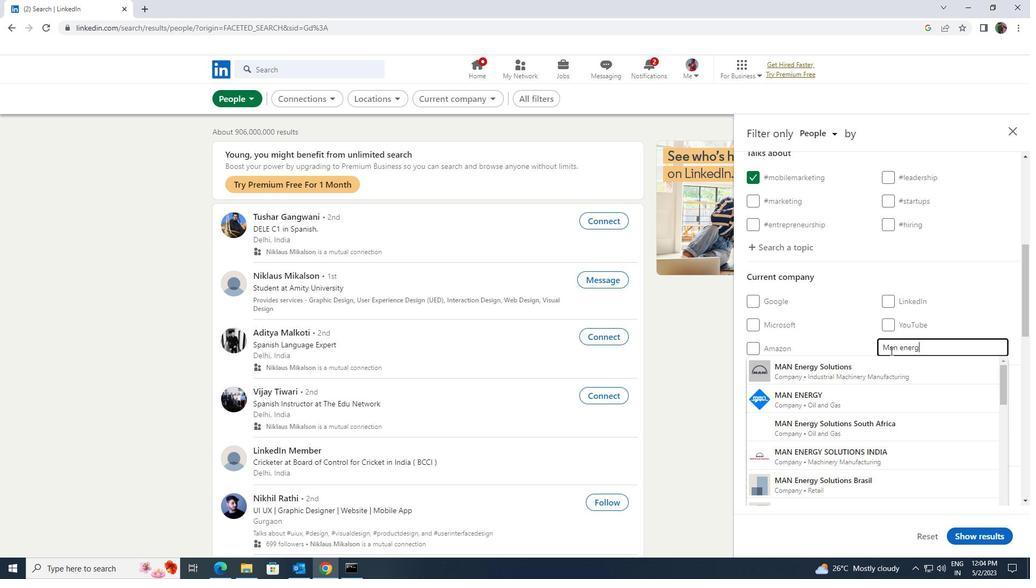 
Action: Mouse moved to (876, 358)
Screenshot: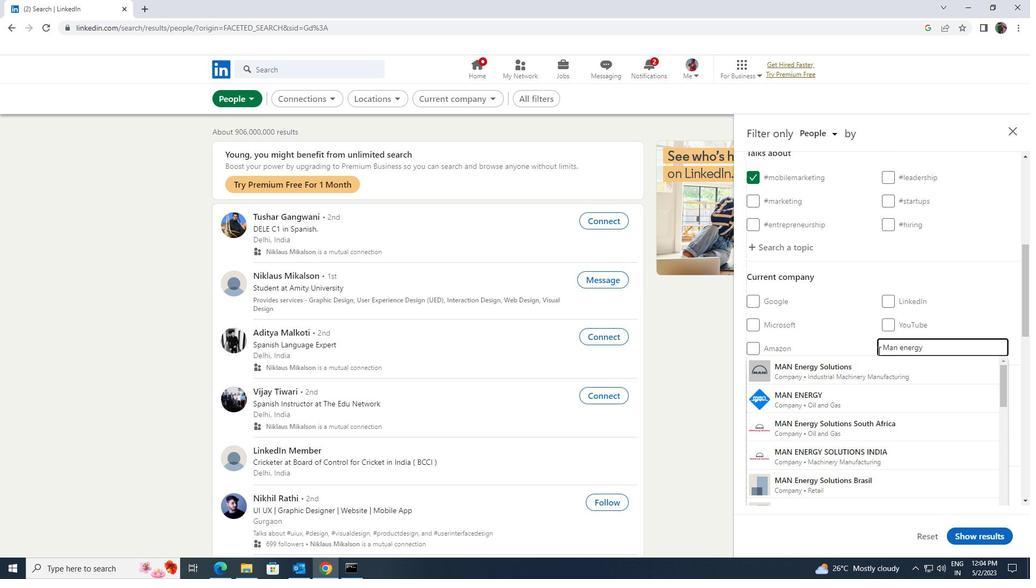 
Action: Mouse pressed left at (876, 358)
Screenshot: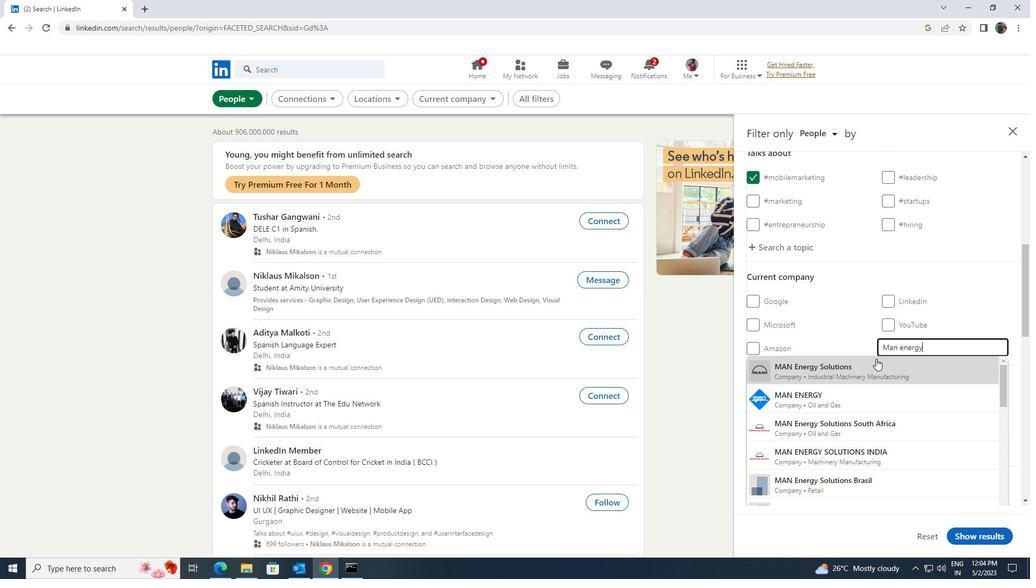 
Action: Mouse moved to (875, 362)
Screenshot: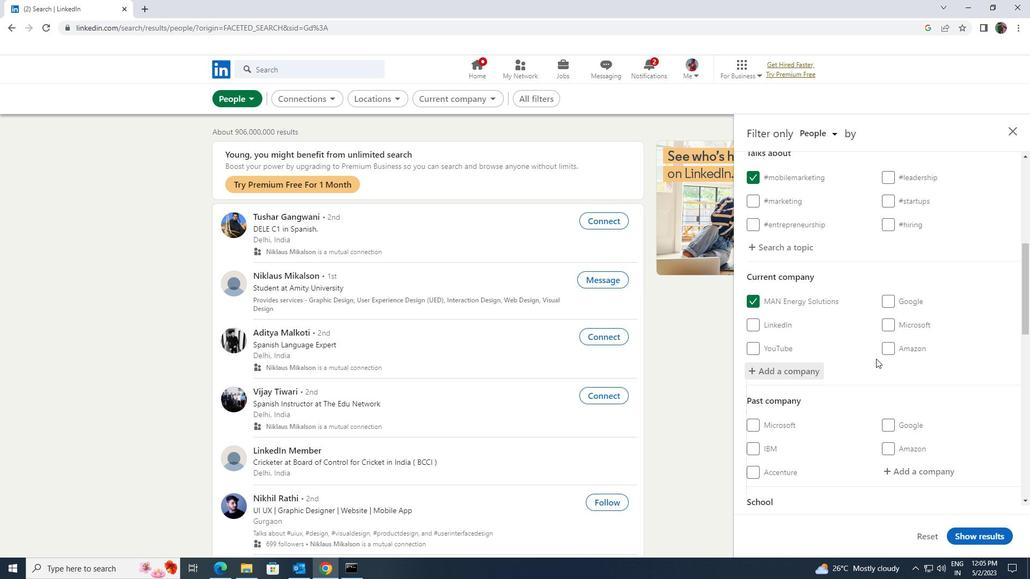 
Action: Mouse scrolled (875, 362) with delta (0, 0)
Screenshot: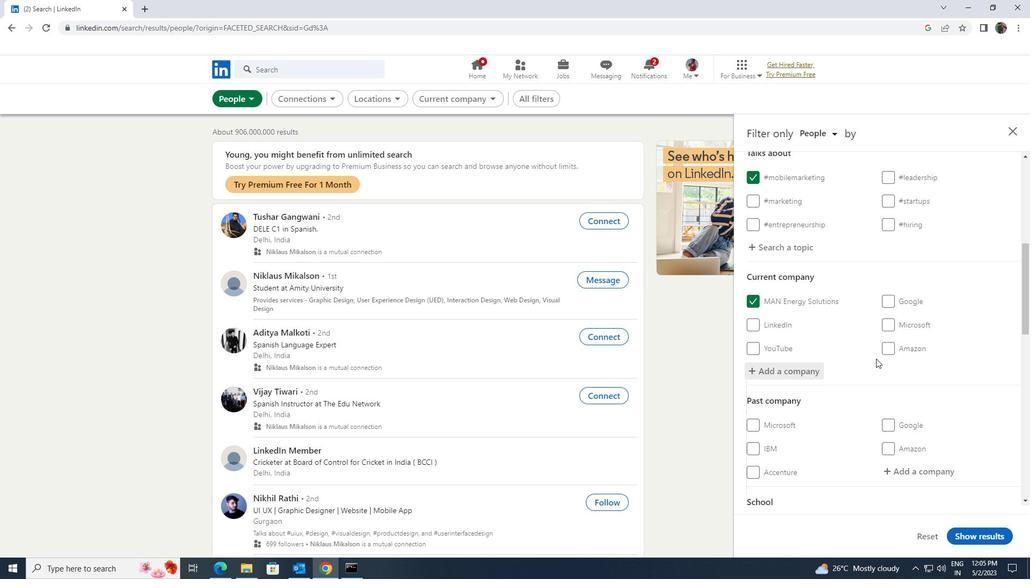 
Action: Mouse scrolled (875, 362) with delta (0, 0)
Screenshot: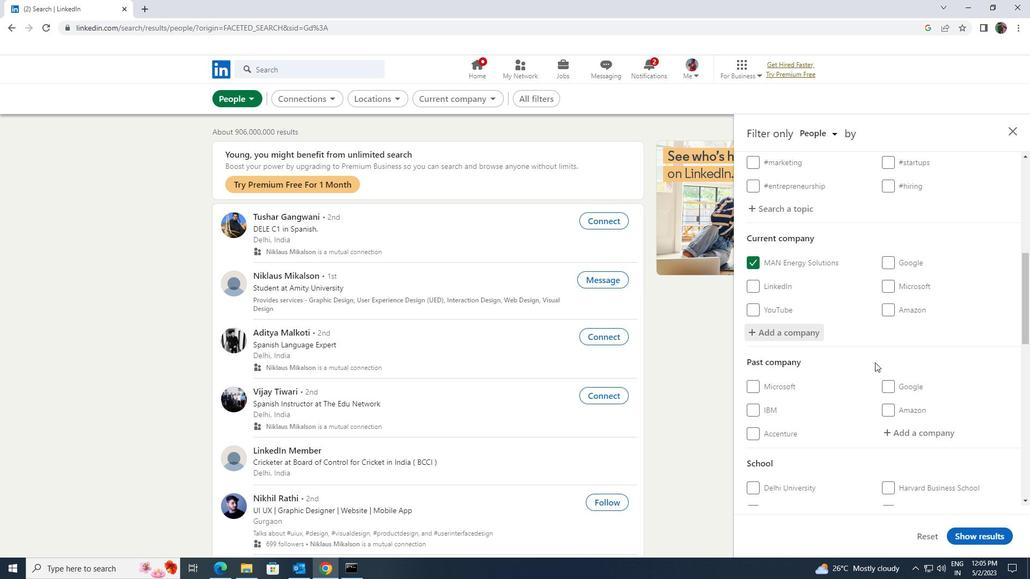 
Action: Mouse scrolled (875, 362) with delta (0, 0)
Screenshot: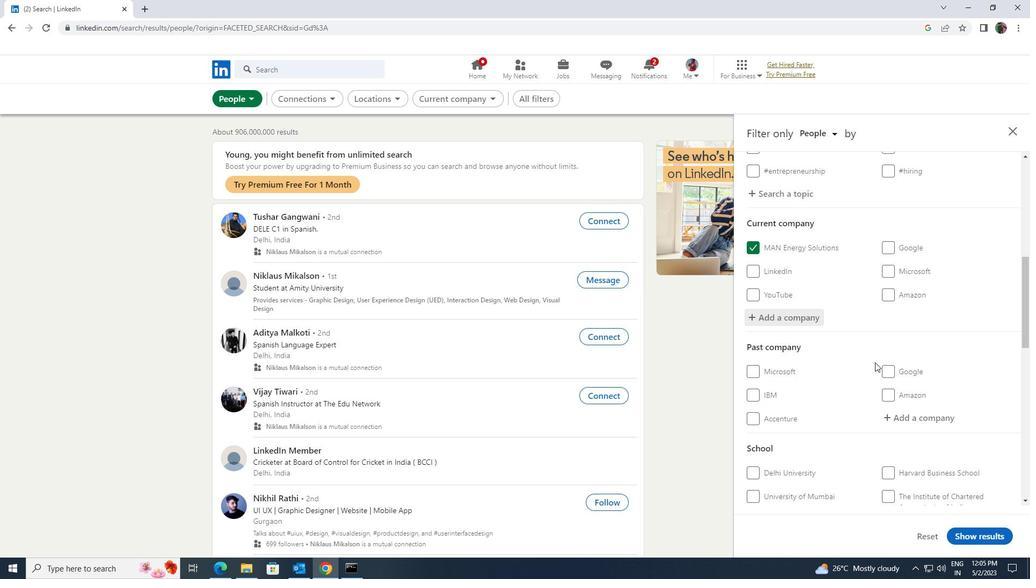 
Action: Mouse scrolled (875, 362) with delta (0, 0)
Screenshot: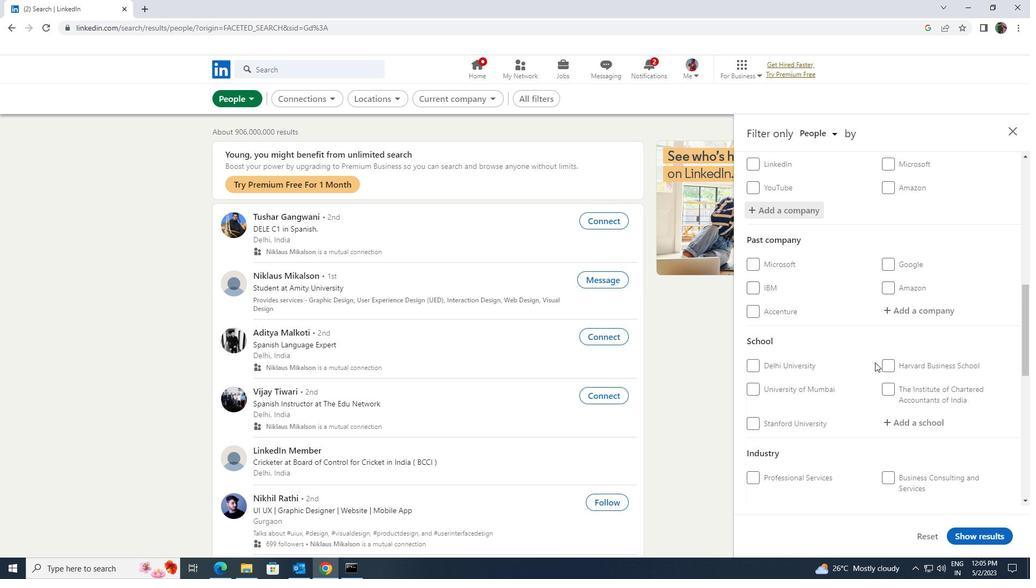 
Action: Mouse scrolled (875, 362) with delta (0, 0)
Screenshot: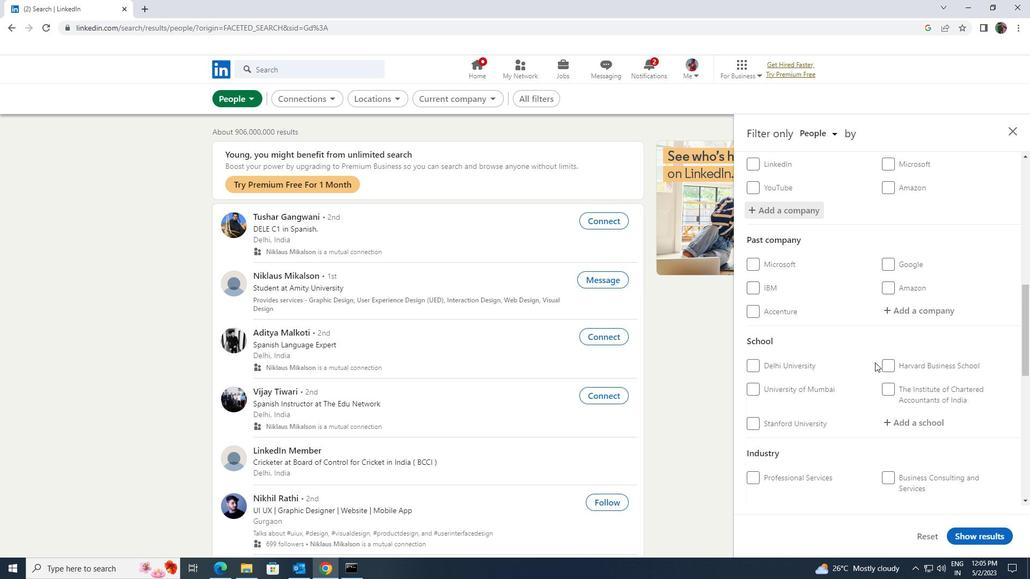 
Action: Mouse moved to (898, 320)
Screenshot: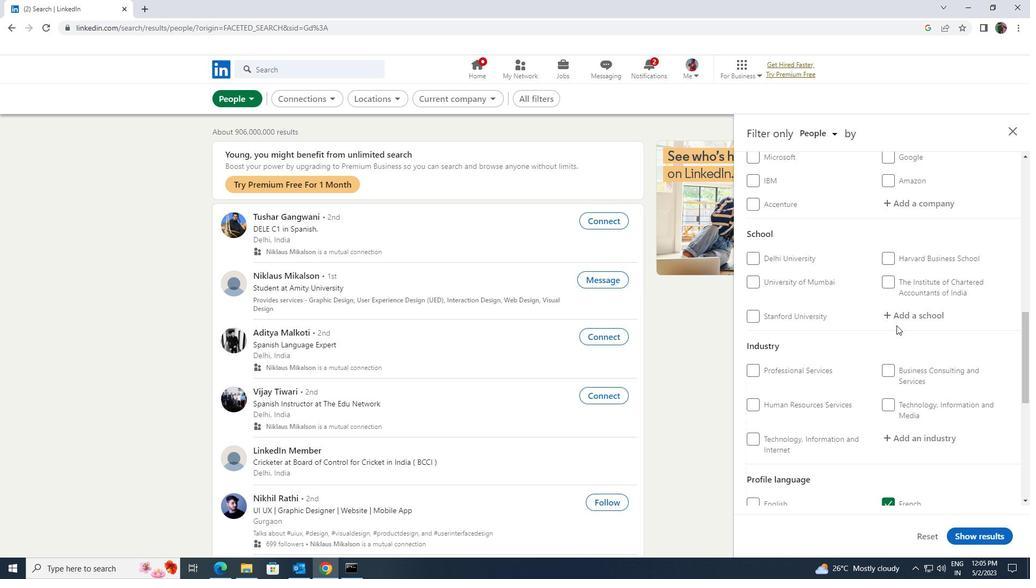 
Action: Mouse pressed left at (898, 320)
Screenshot: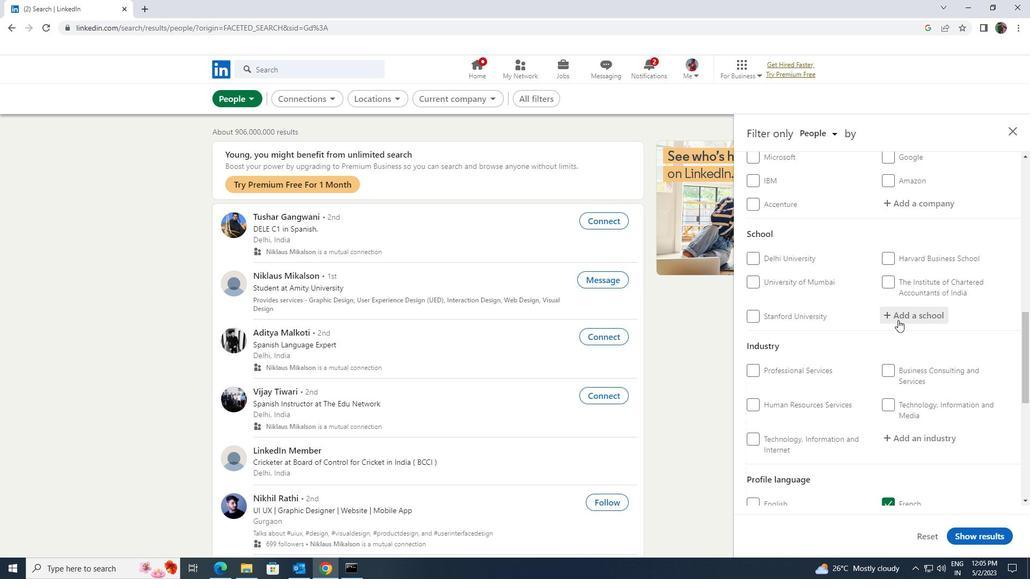 
Action: Key pressed <Key.shift><Key.shift><Key.shift><Key.shift><Key.shift><Key.shift><Key.shift><Key.shift><Key.shift><Key.shift><Key.shift><Key.shift><Key.shift><Key.shift><Key.shift><Key.shift><Key.shift><Key.shift><Key.shift><Key.shift><Key.shift><Key.shift><Key.shift><Key.shift><Key.shift><Key.shift><Key.shift><Key.shift><Key.shift><Key.shift><Key.shift><Key.shift><Key.shift><Key.shift><Key.shift><Key.shift><Key.shift><Key.shift><Key.shift><Key.shift><Key.shift><Key.shift><Key.shift><Key.shift><Key.shift><Key.shift><Key.shift><Key.shift><Key.shift><Key.shift><Key.shift><Key.shift><Key.shift><Key.shift><Key.shift><Key.shift><Key.shift><Key.shift><Key.shift><Key.shift><Key.shift>CENTRAL<Key.space><Key.shift><Key.shift><Key.shift><Key.shift><Key.shift>UNIVERSITY<Key.space><Key.shift><Key.shift><Key.shift><Key.shift><Key.shift><Key.shift><Key.shift><Key.shift>OF<Key.space><Key.shift>JAH<Key.backspace>
Screenshot: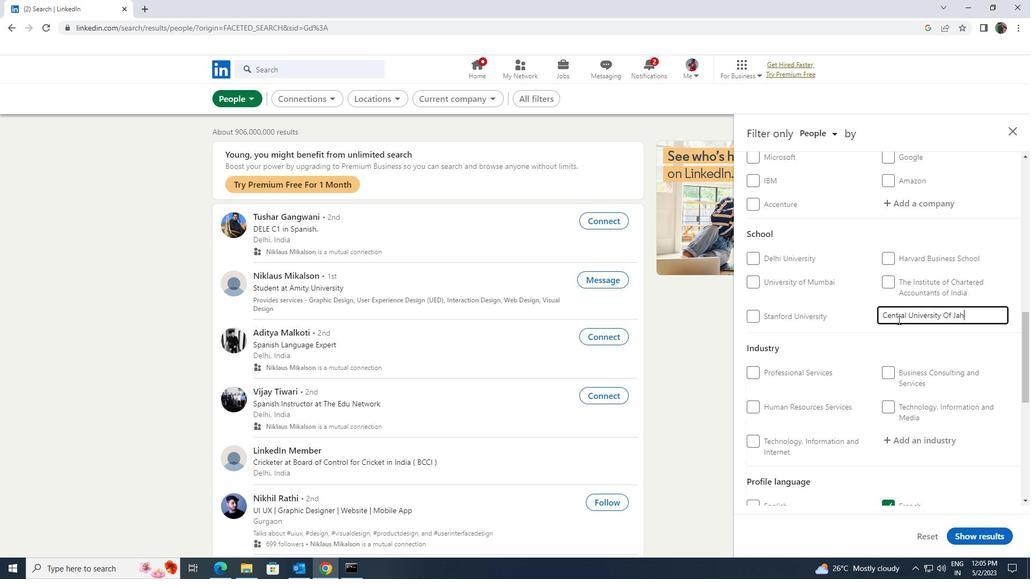 
Action: Mouse moved to (895, 329)
Screenshot: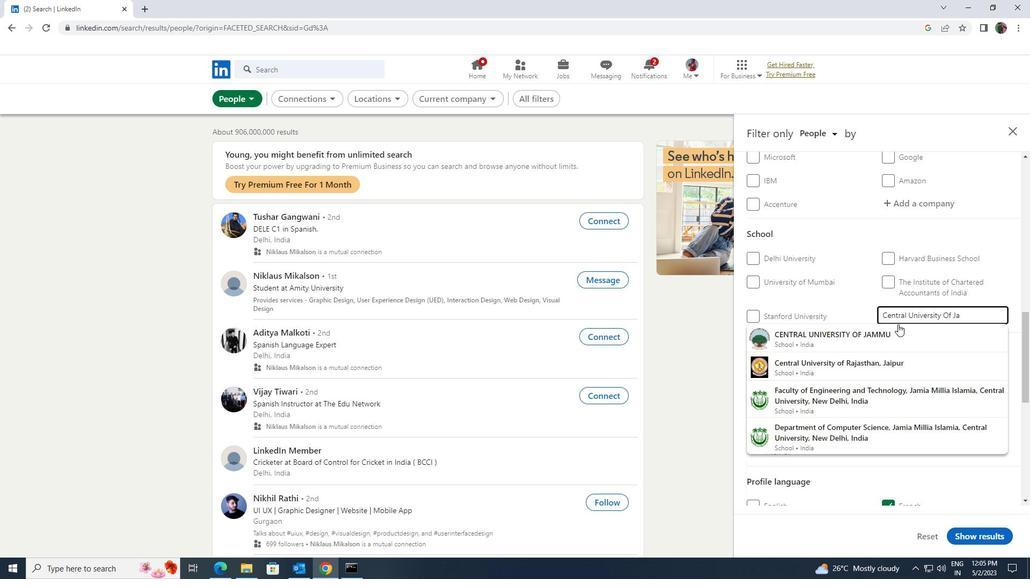 
Action: Key pressed <Key.backspace>
Screenshot: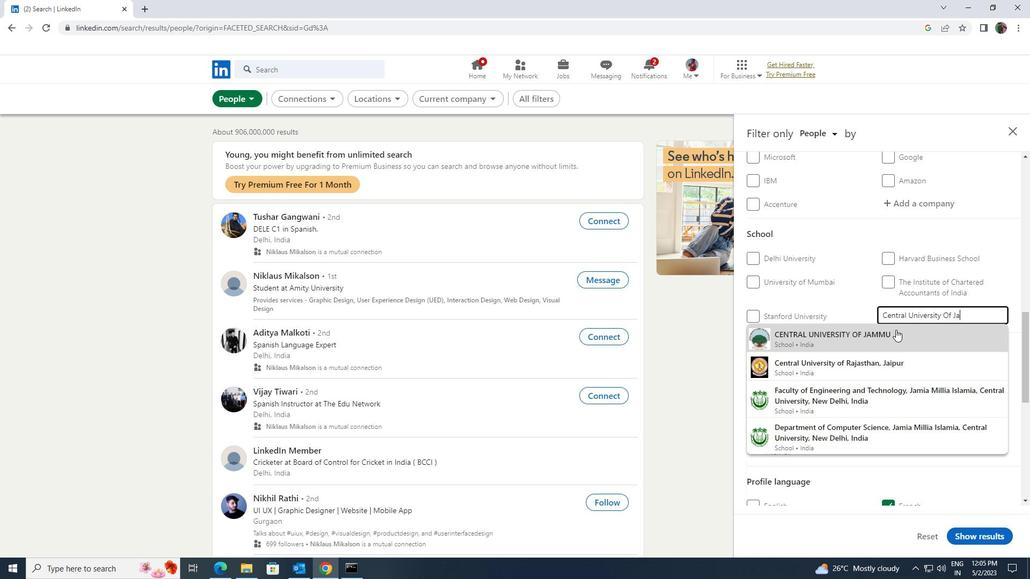
Action: Mouse pressed left at (895, 329)
Screenshot: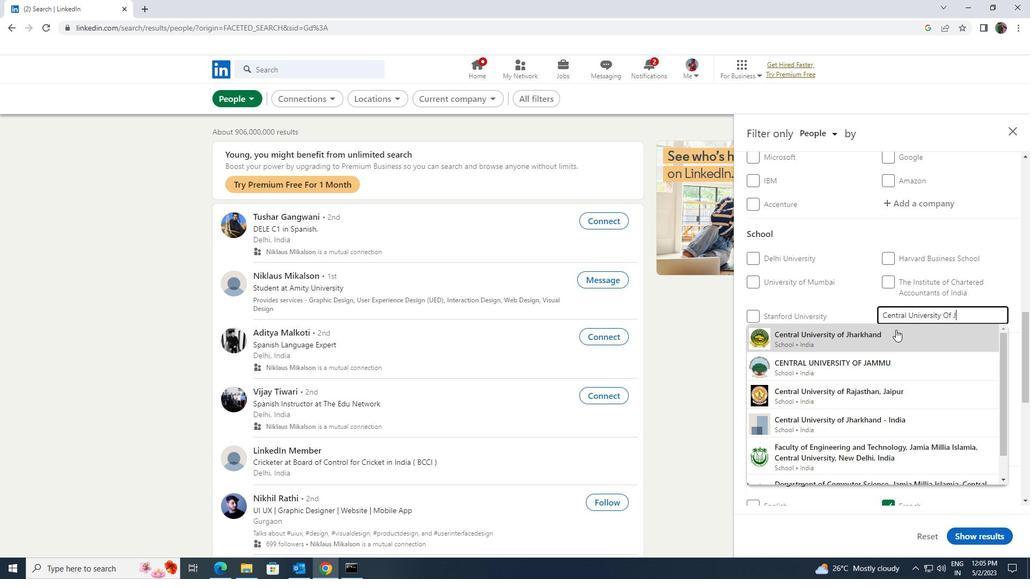 
Action: Mouse scrolled (895, 329) with delta (0, 0)
Screenshot: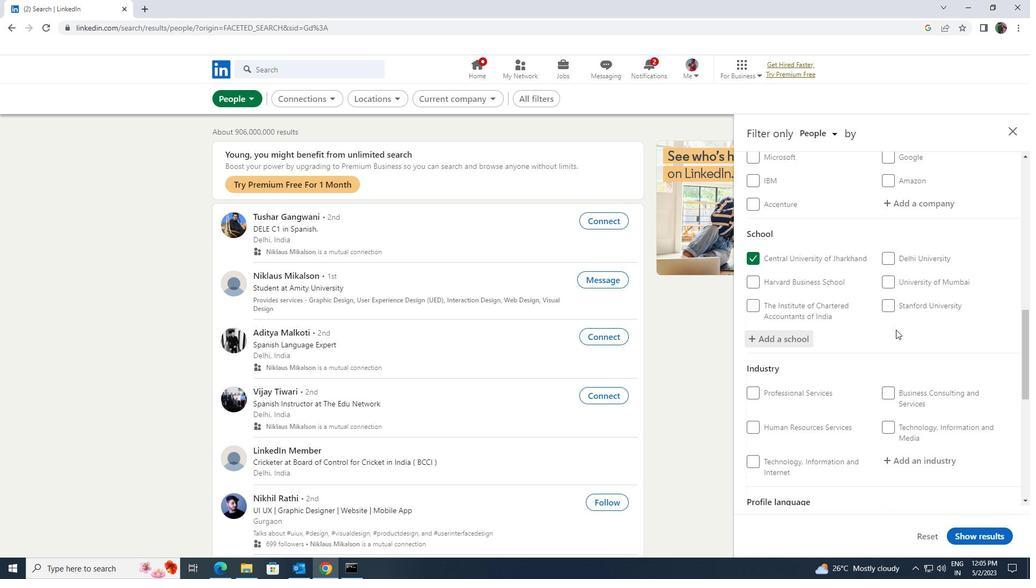 
Action: Mouse scrolled (895, 329) with delta (0, 0)
Screenshot: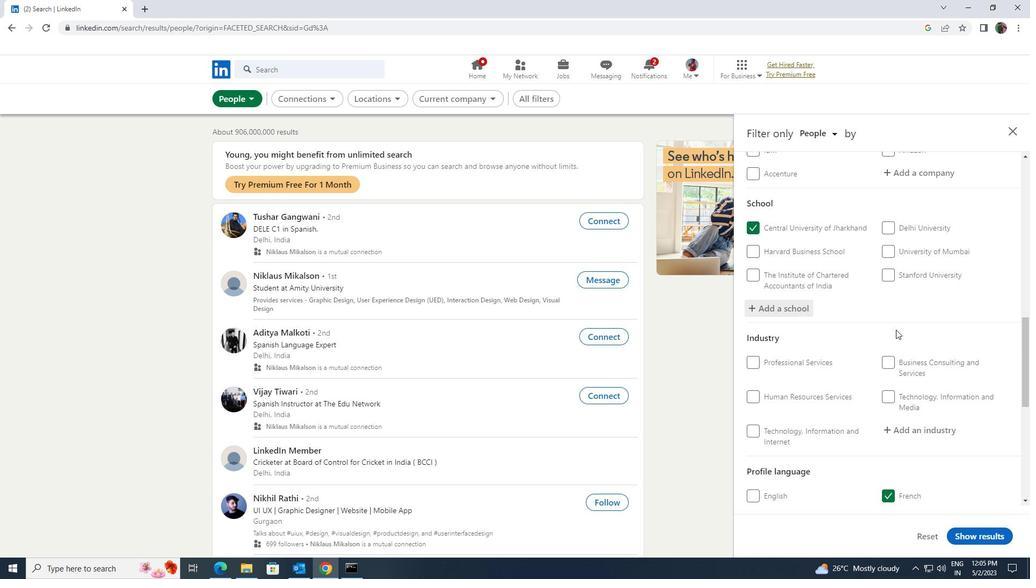 
Action: Mouse moved to (912, 350)
Screenshot: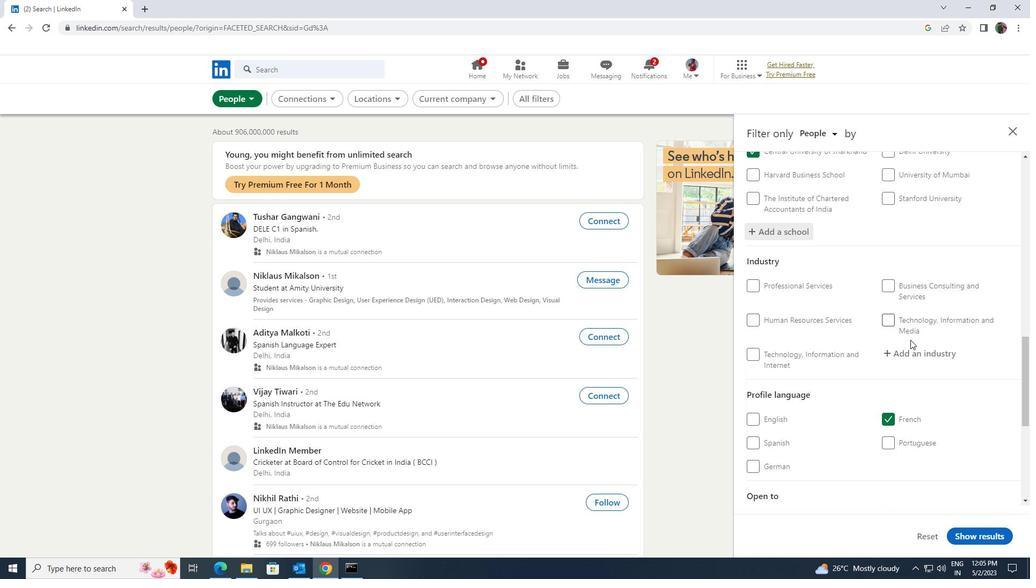 
Action: Mouse pressed left at (912, 350)
Screenshot: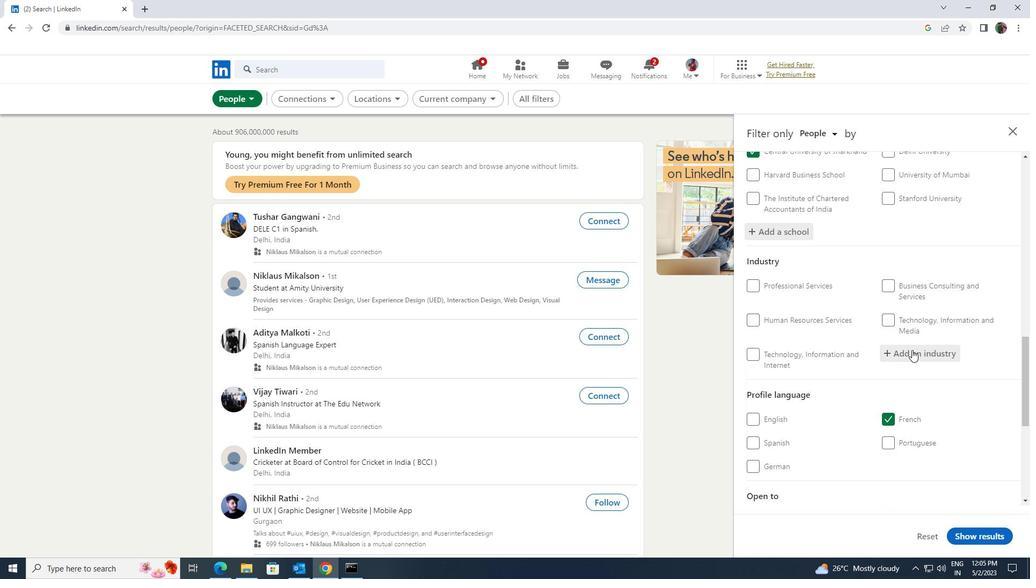 
Action: Key pressed <Key.shift>TEXTI
Screenshot: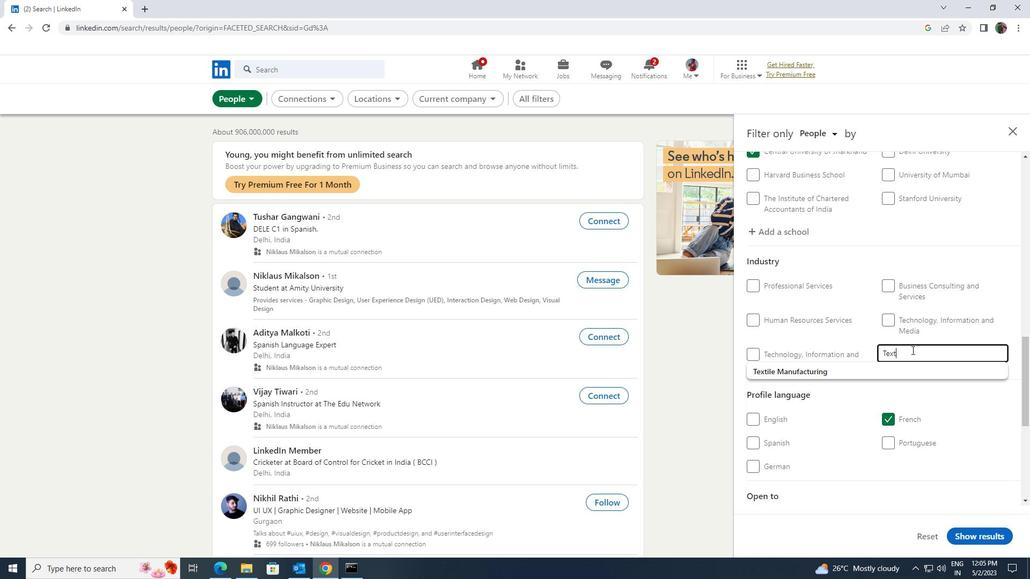 
Action: Mouse moved to (908, 362)
Screenshot: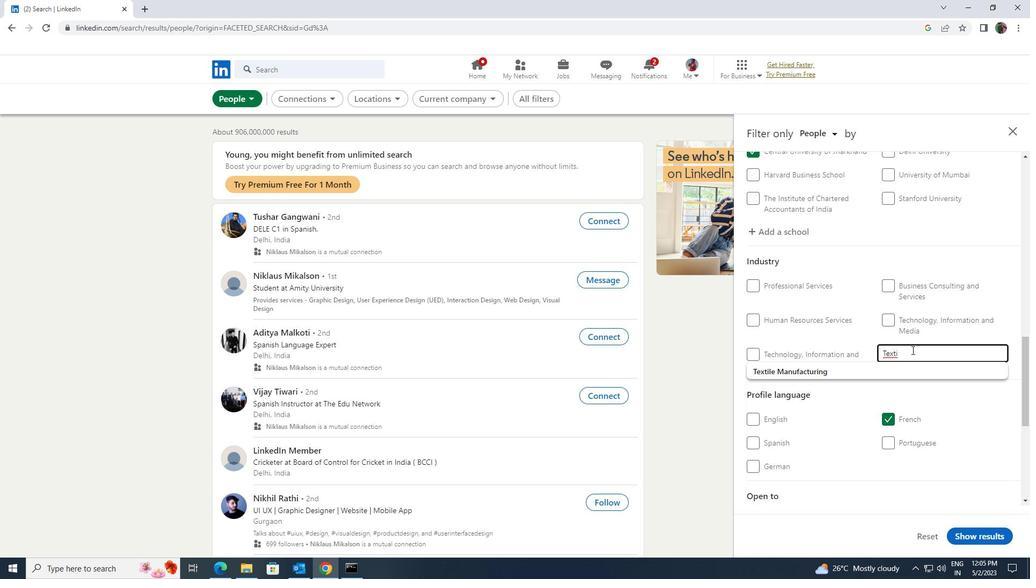 
Action: Mouse pressed left at (908, 362)
Screenshot: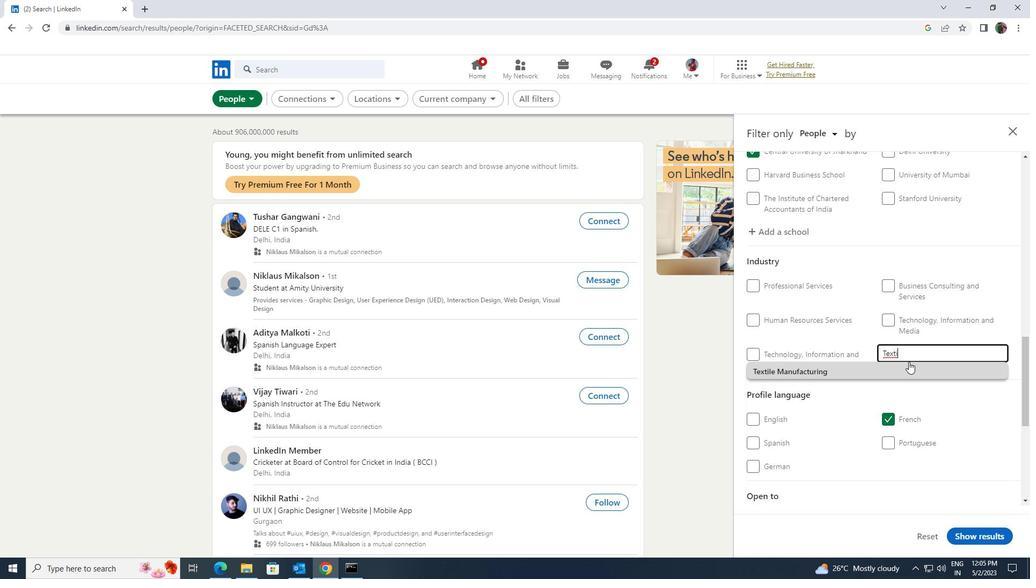 
Action: Mouse moved to (905, 363)
Screenshot: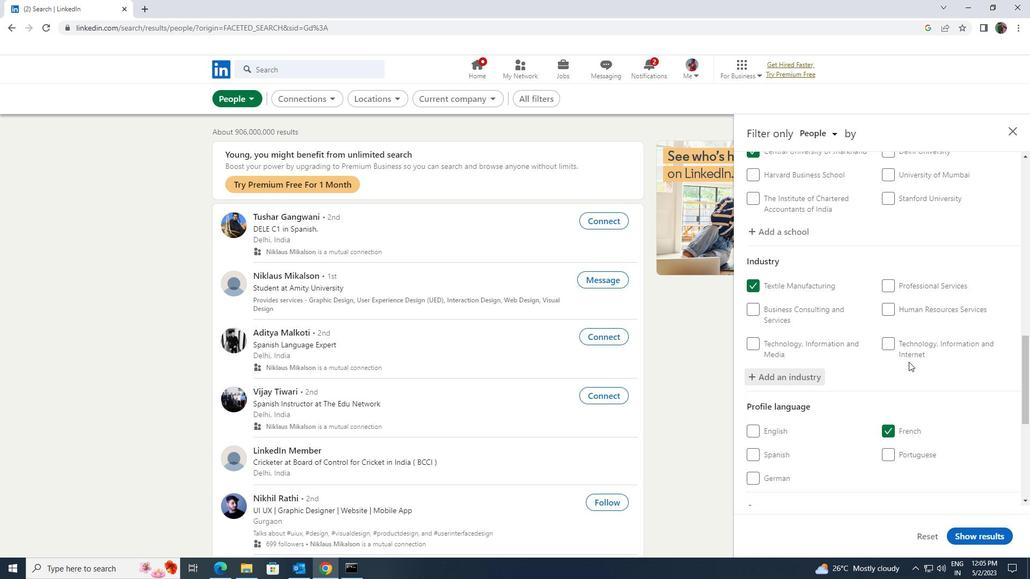 
Action: Mouse scrolled (905, 362) with delta (0, 0)
Screenshot: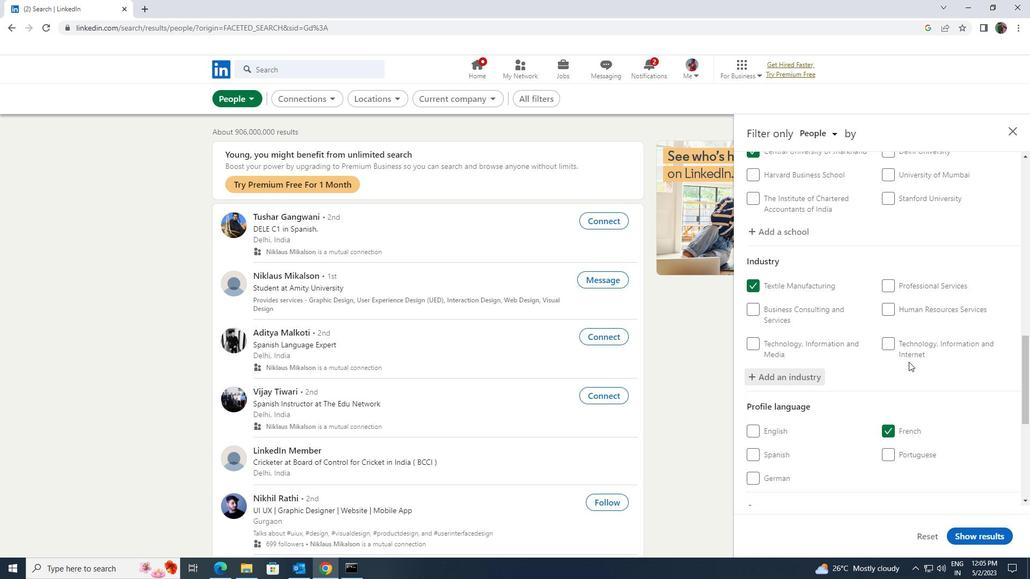 
Action: Mouse moved to (905, 363)
Screenshot: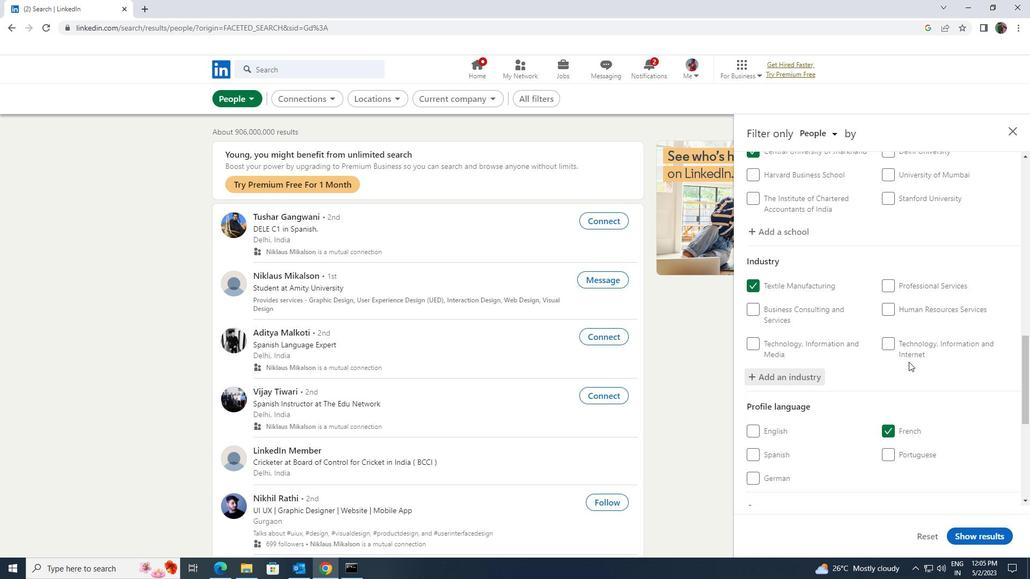 
Action: Mouse scrolled (905, 363) with delta (0, 0)
Screenshot: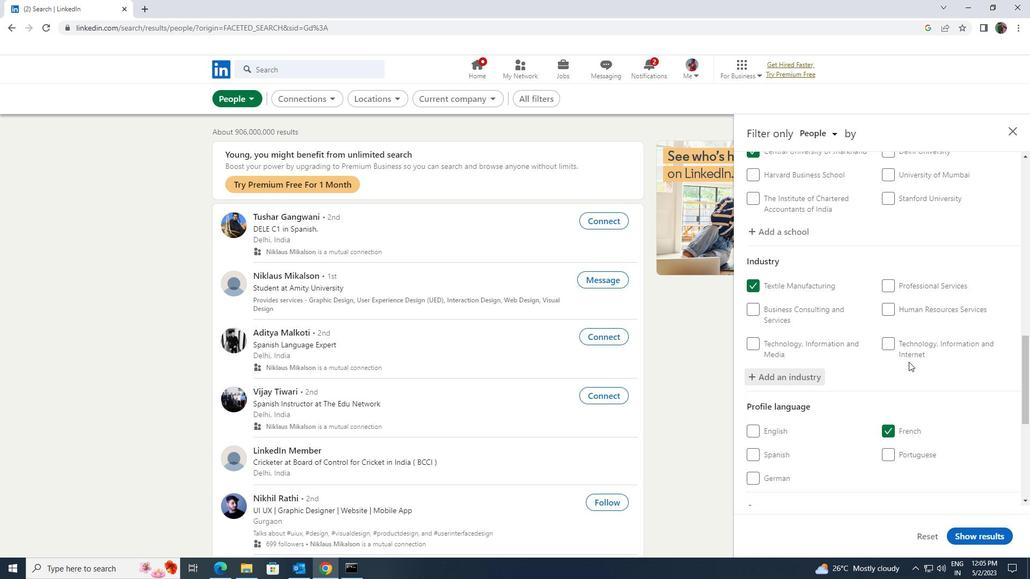 
Action: Mouse scrolled (905, 363) with delta (0, 0)
Screenshot: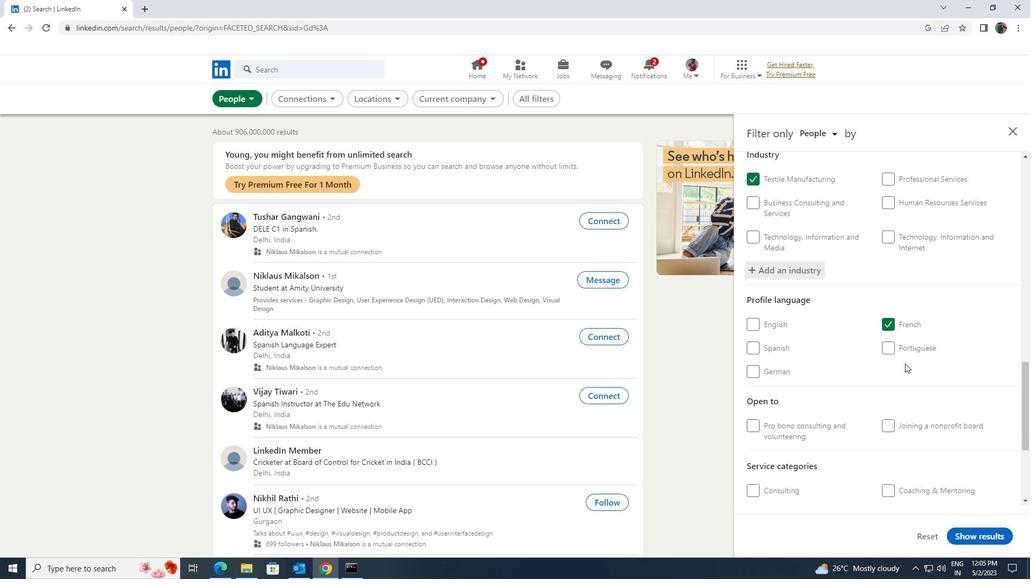 
Action: Mouse scrolled (905, 363) with delta (0, 0)
Screenshot: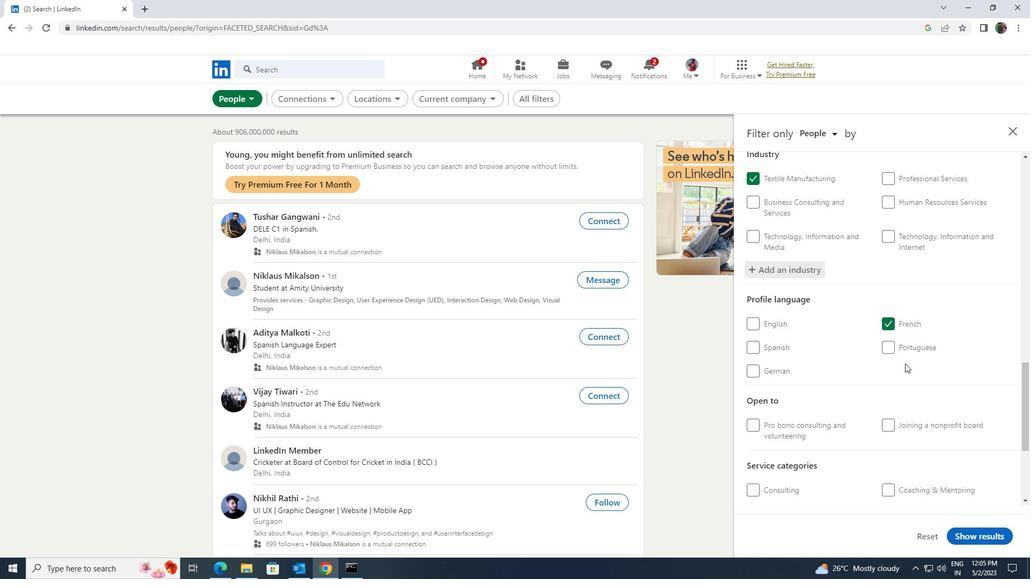 
Action: Mouse scrolled (905, 363) with delta (0, 0)
Screenshot: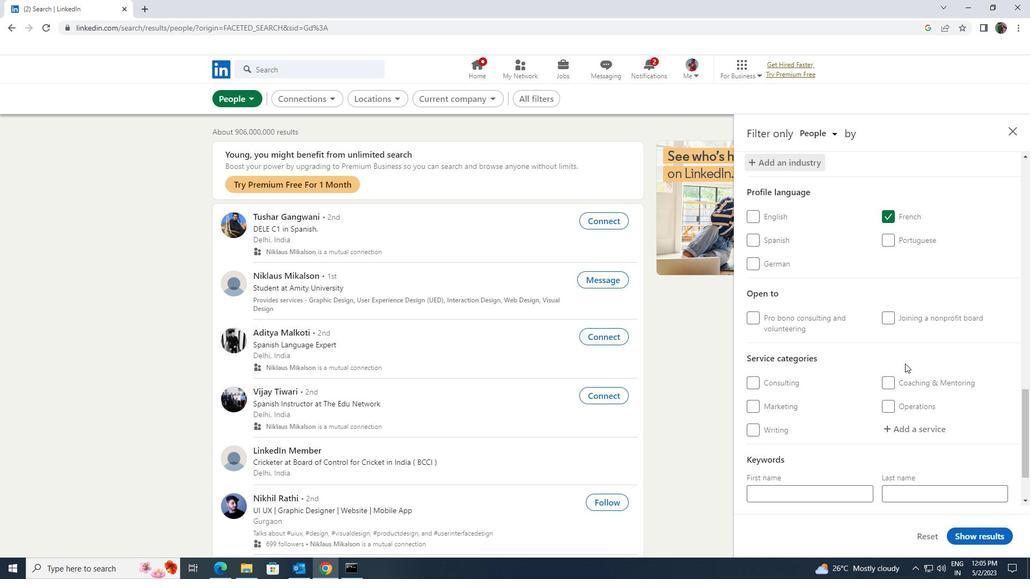 
Action: Mouse moved to (904, 376)
Screenshot: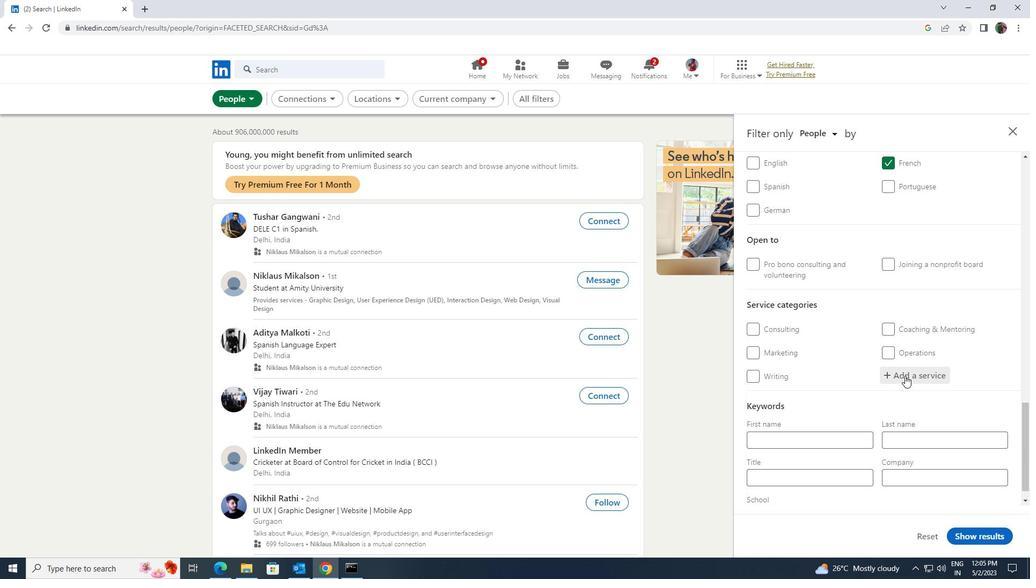 
Action: Mouse pressed left at (904, 376)
Screenshot: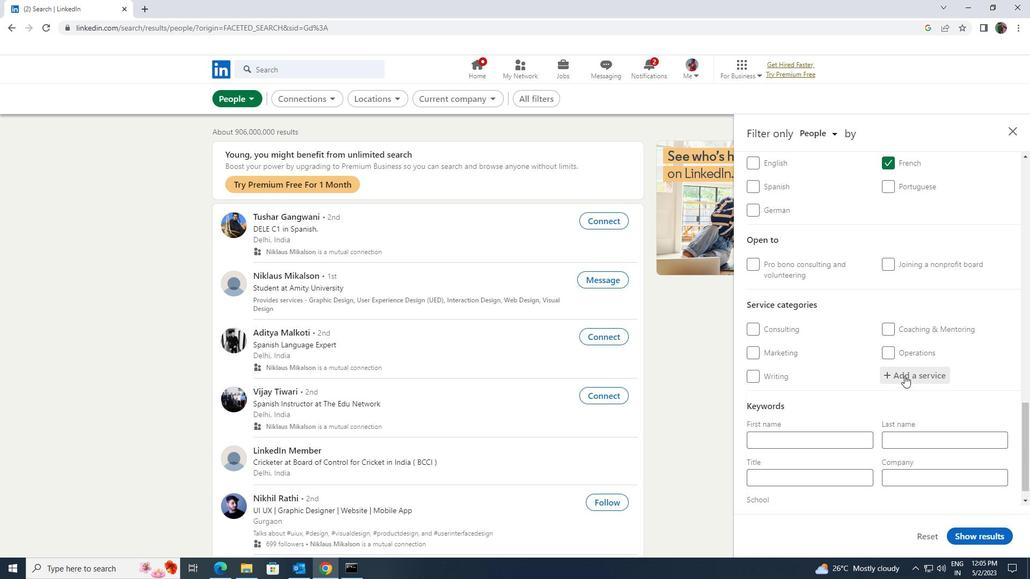 
Action: Key pressed <Key.shift><Key.shift><Key.shift>CORP
Screenshot: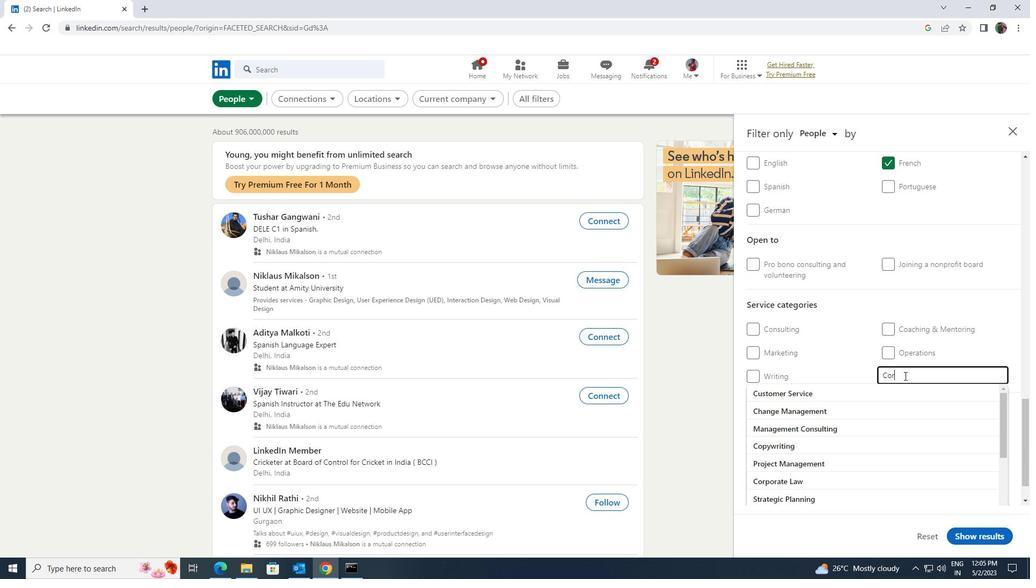 
Action: Mouse moved to (881, 388)
Screenshot: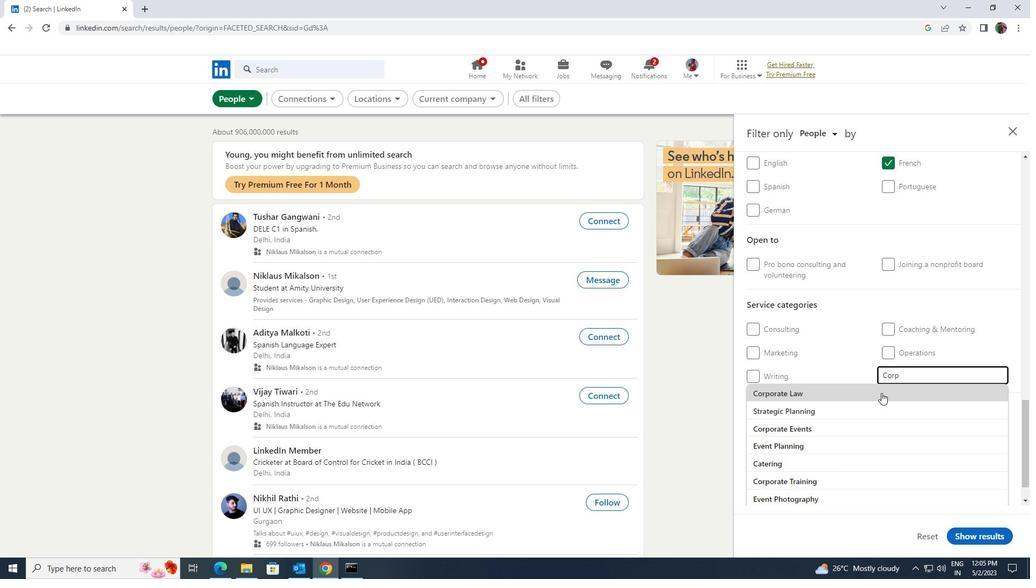 
Action: Key pressed ORATIVE<Key.space><Key.shift>EVENTS<Key.enter>
Screenshot: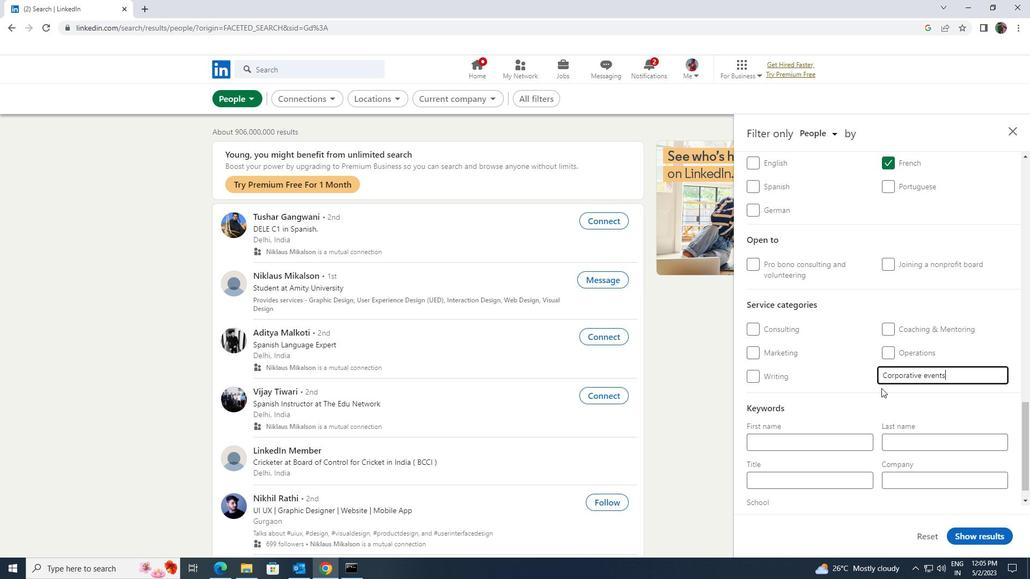 
Action: Mouse moved to (802, 476)
Screenshot: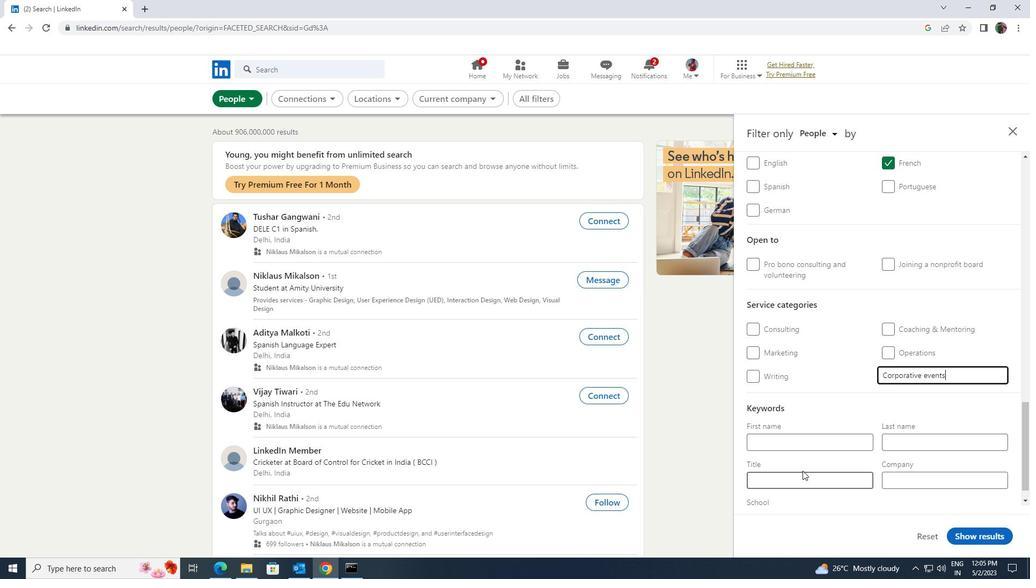 
Action: Mouse pressed left at (802, 476)
Screenshot: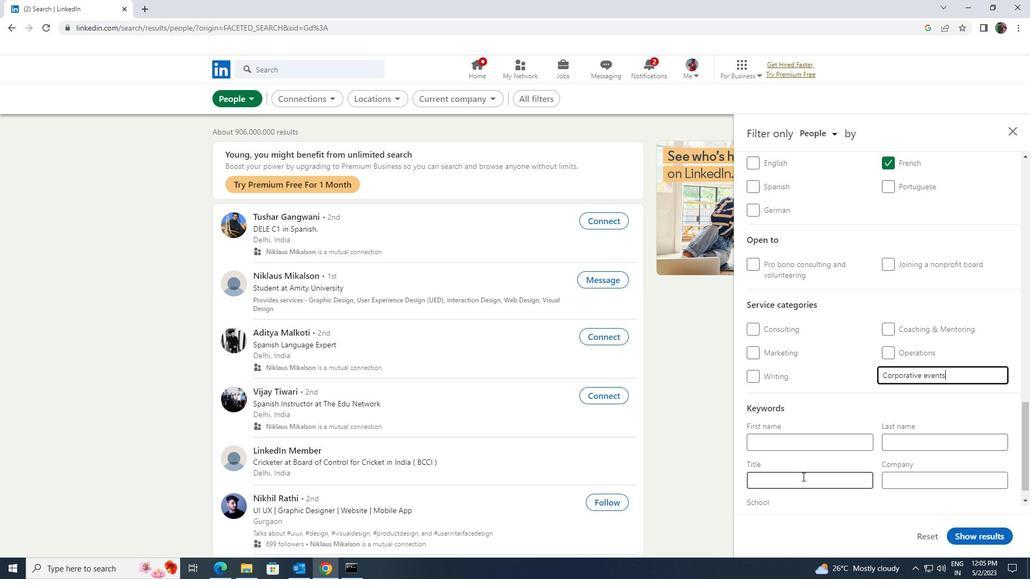
Action: Key pressed <Key.shift>OFFICE<Key.space><Key.shift>CLERK
Screenshot: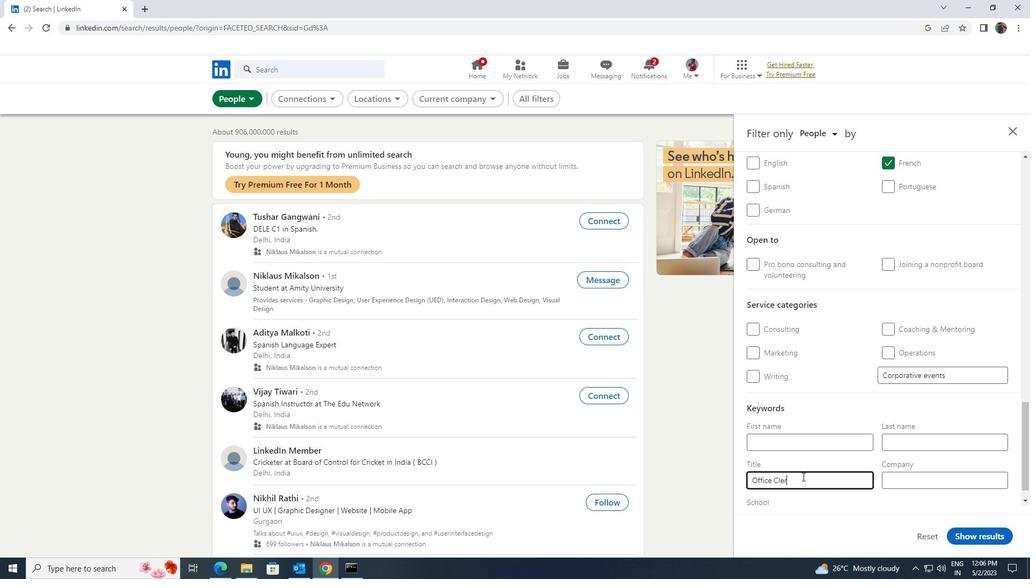 
Action: Mouse moved to (956, 533)
Screenshot: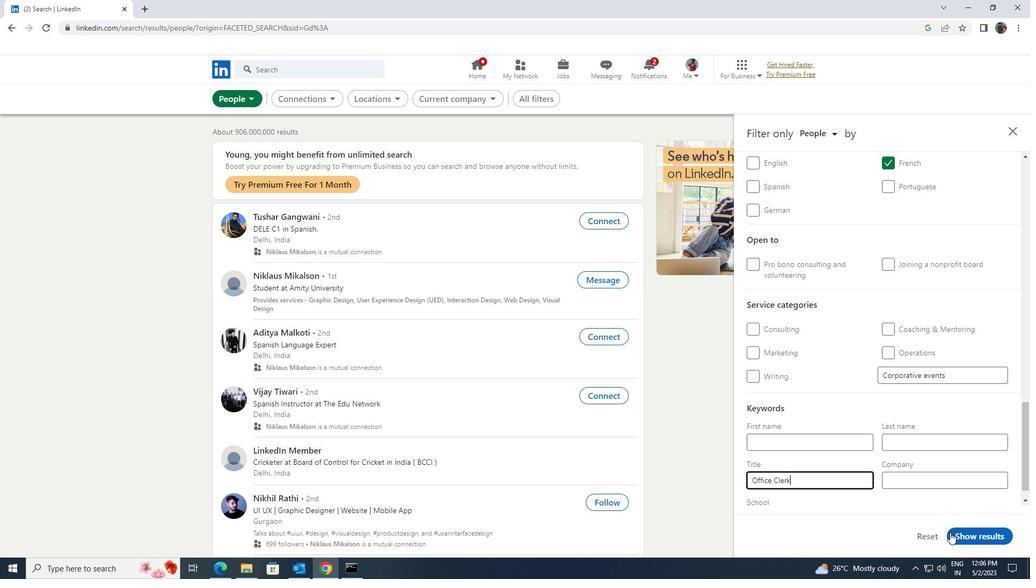 
Action: Mouse pressed left at (956, 533)
Screenshot: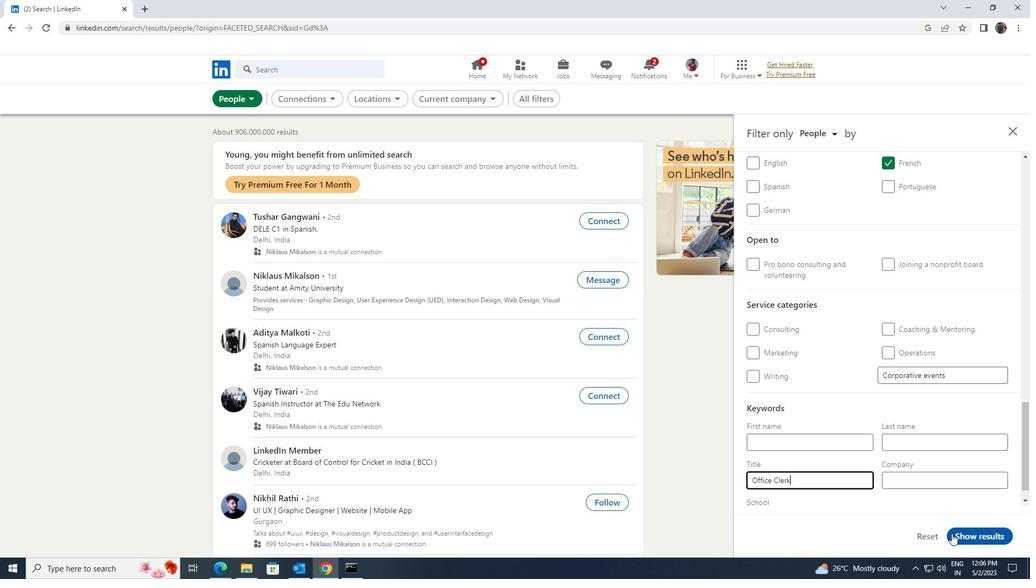 
